 Task: Add an event with the title Third Lunch with Mentor, date '2024/05/15', time 8:00 AM to 10:00 AMand add a description: The training workshop will be facilitated by experienced negotiation experts who will provide guidance, insights, and practical tips throughout the session. Participants will have ample opportunities to ask questions, share experiences, and receive personalized feedback on their negotiation skills., put the event into Red category, logged in from the account softage.3@softage.netand send the event invitation to softage.6@softage.net and softage.7@softage.net. Set a reminder for the event 1 hour before
Action: Mouse moved to (93, 95)
Screenshot: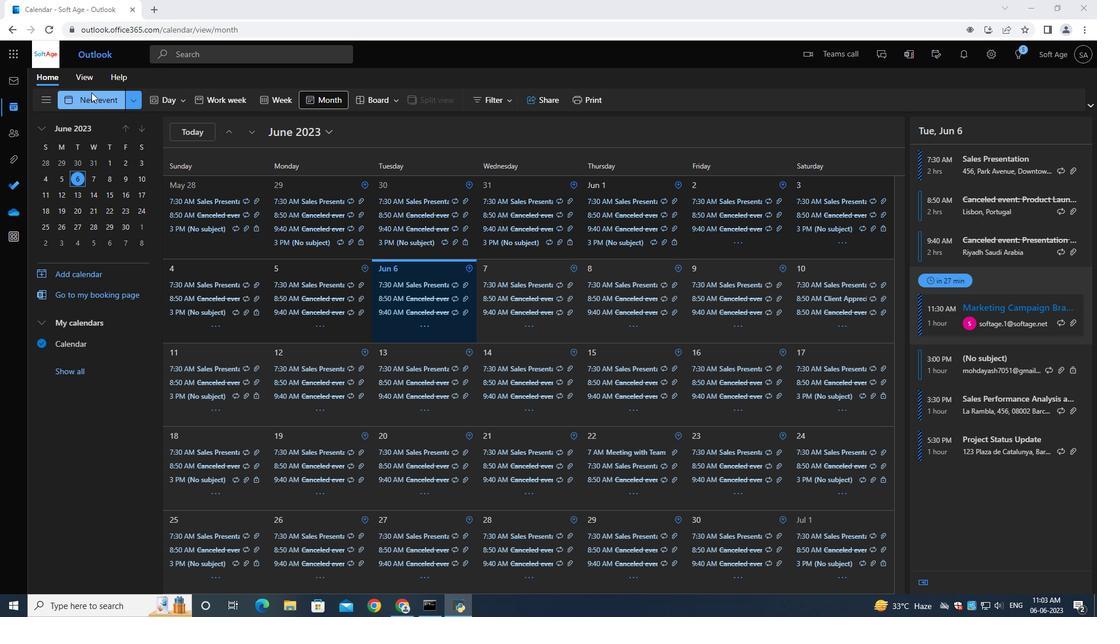 
Action: Mouse pressed left at (93, 95)
Screenshot: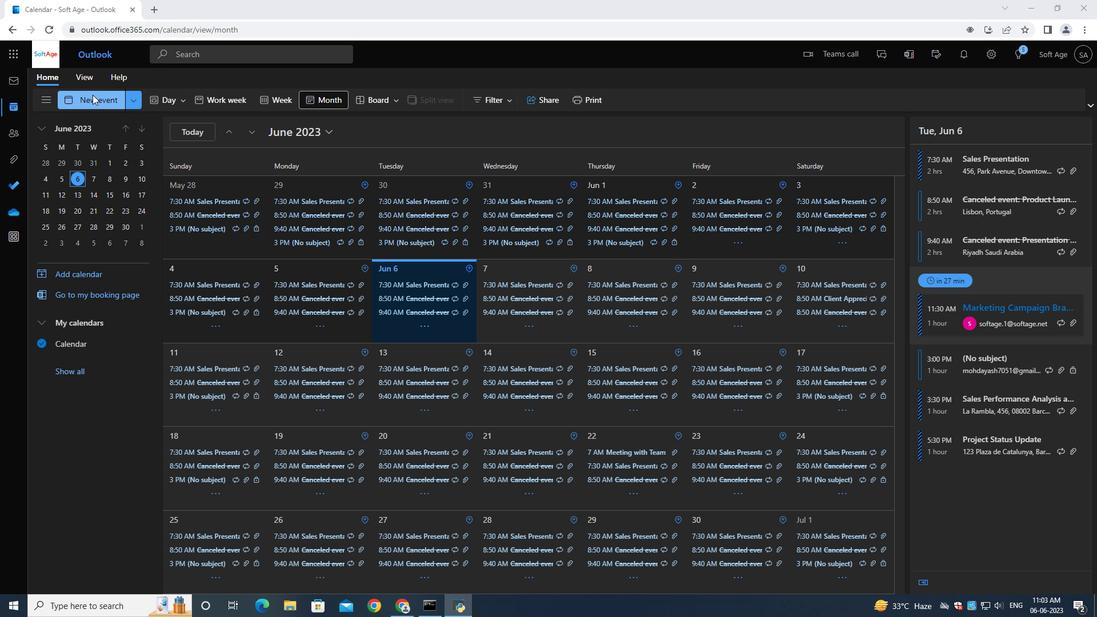 
Action: Mouse moved to (331, 169)
Screenshot: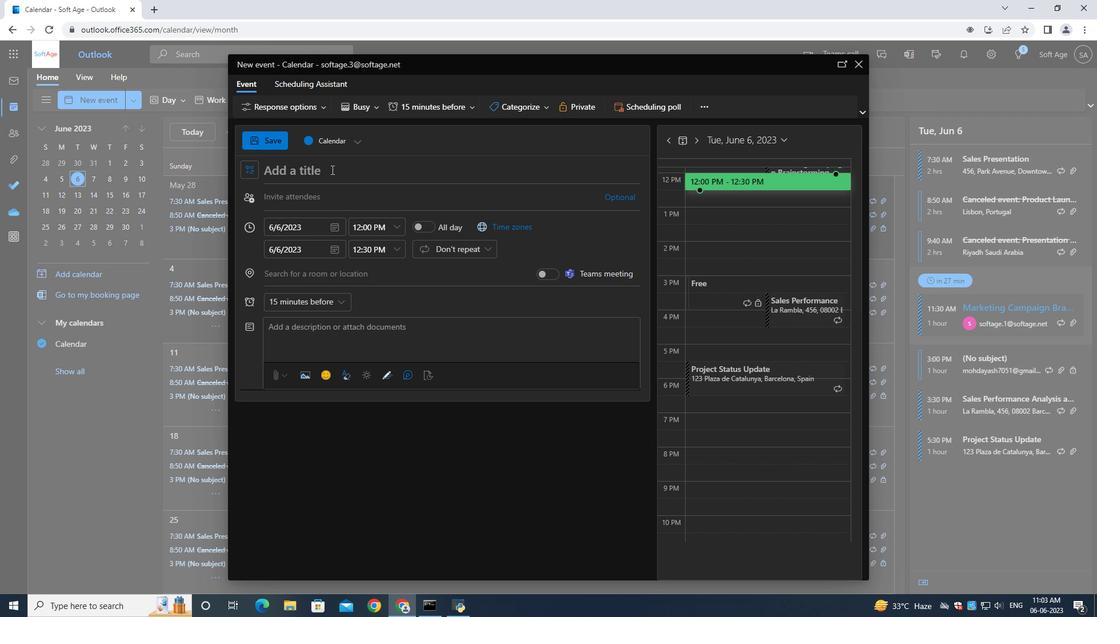 
Action: Key pressed <Key.shift><Key.shift><Key.shift><Key.shift><Key.shift><Key.shift><Key.shift>Third<Key.space><Key.shift><Key.shift><Key.shift><Key.shift><Key.shift><Key.shift><Key.shift><Key.shift><Key.shift><Key.shift><Key.shift><Key.shift><Key.shift><Key.shift><Key.shift><Key.shift><Key.shift><Key.shift><Key.shift>Lunch<Key.space><Key.shift><Key.shift><Key.shift><Key.shift><Key.shift><Key.shift><Key.shift><Key.shift><Key.shift><Key.shift><Key.shift><Key.shift><Key.shift><Key.shift><Key.shift><Key.shift><Key.shift><Key.shift><Key.shift><Key.shift><Key.shift>with<Key.space><Key.shift>Mentor<Key.space>
Screenshot: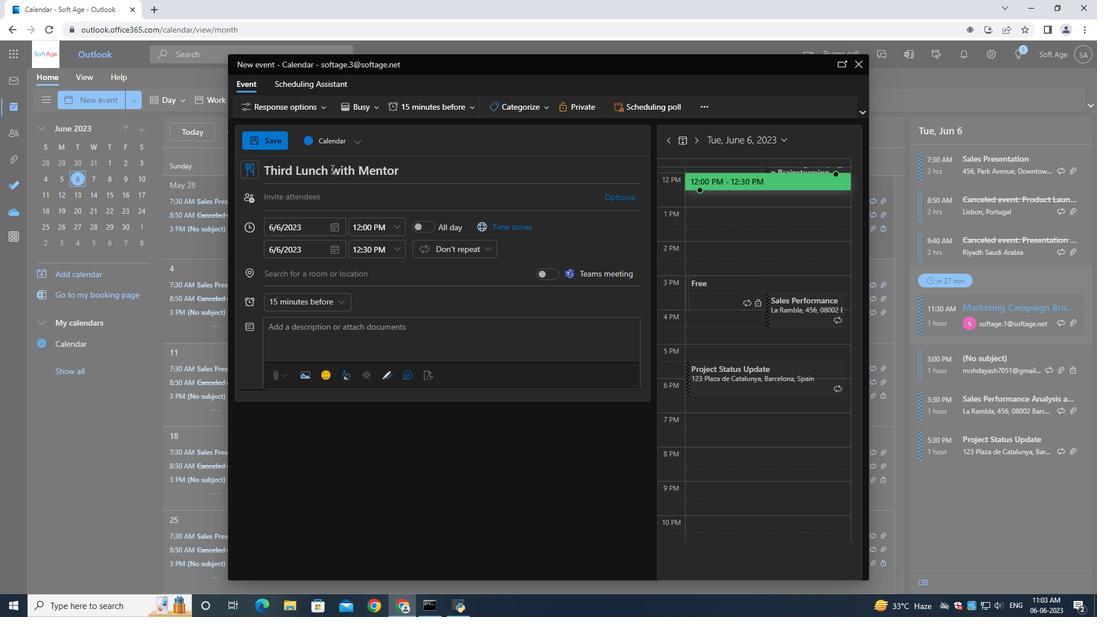 
Action: Mouse moved to (339, 228)
Screenshot: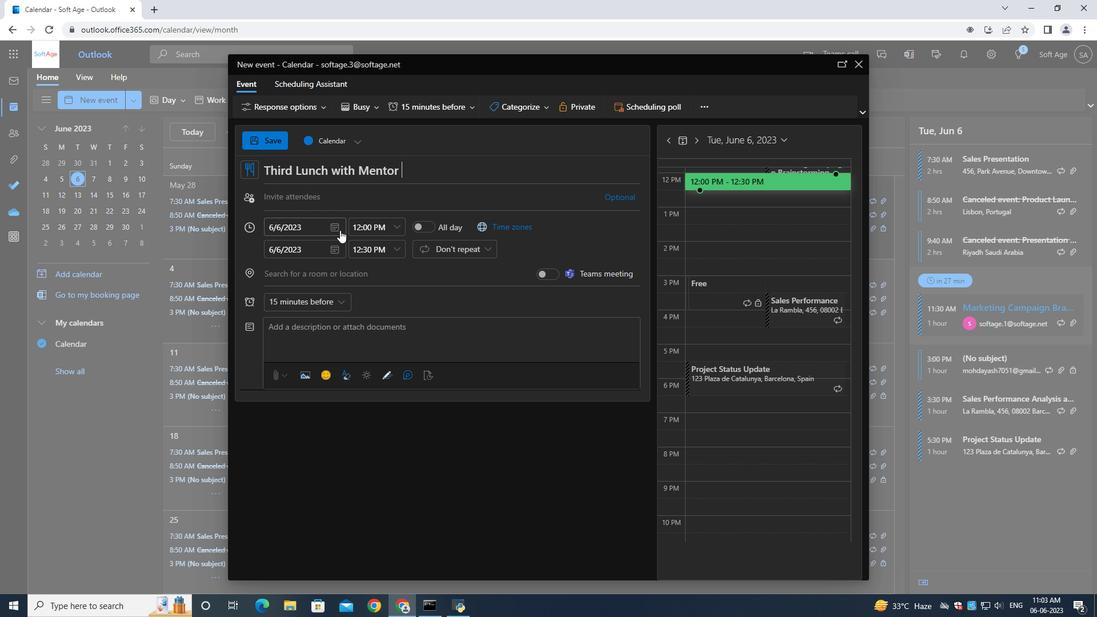 
Action: Mouse pressed left at (339, 228)
Screenshot: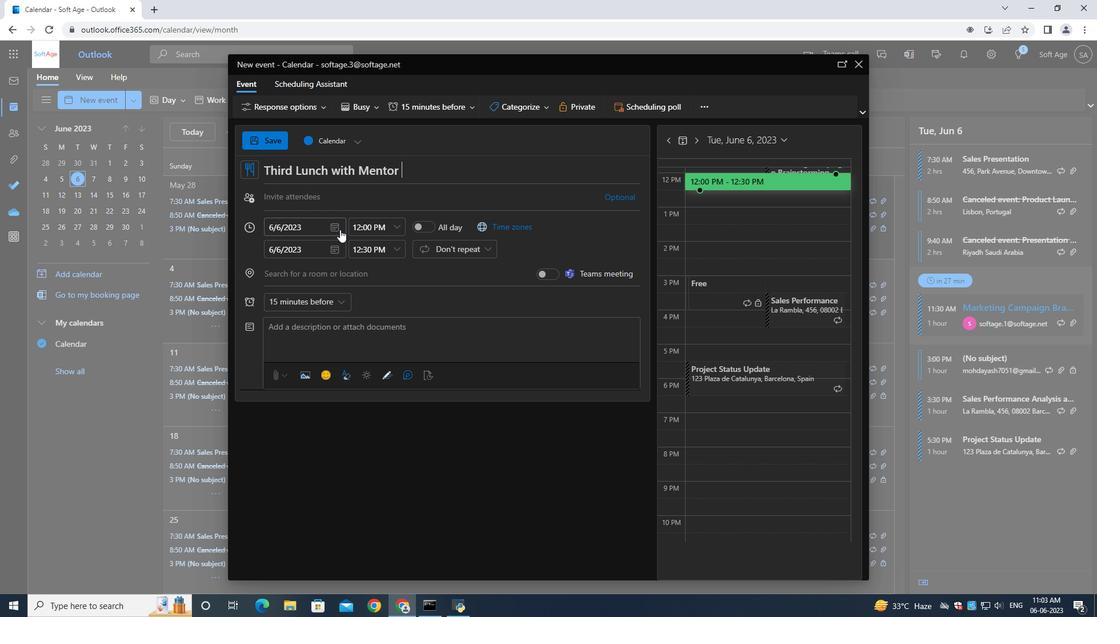 
Action: Mouse moved to (378, 250)
Screenshot: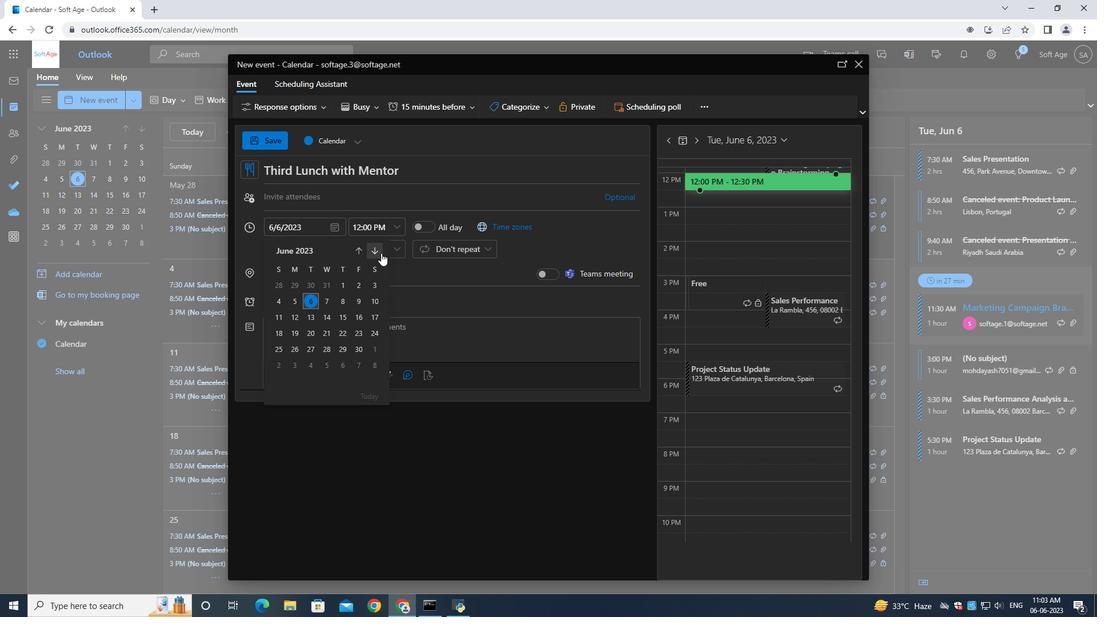 
Action: Mouse pressed left at (378, 250)
Screenshot: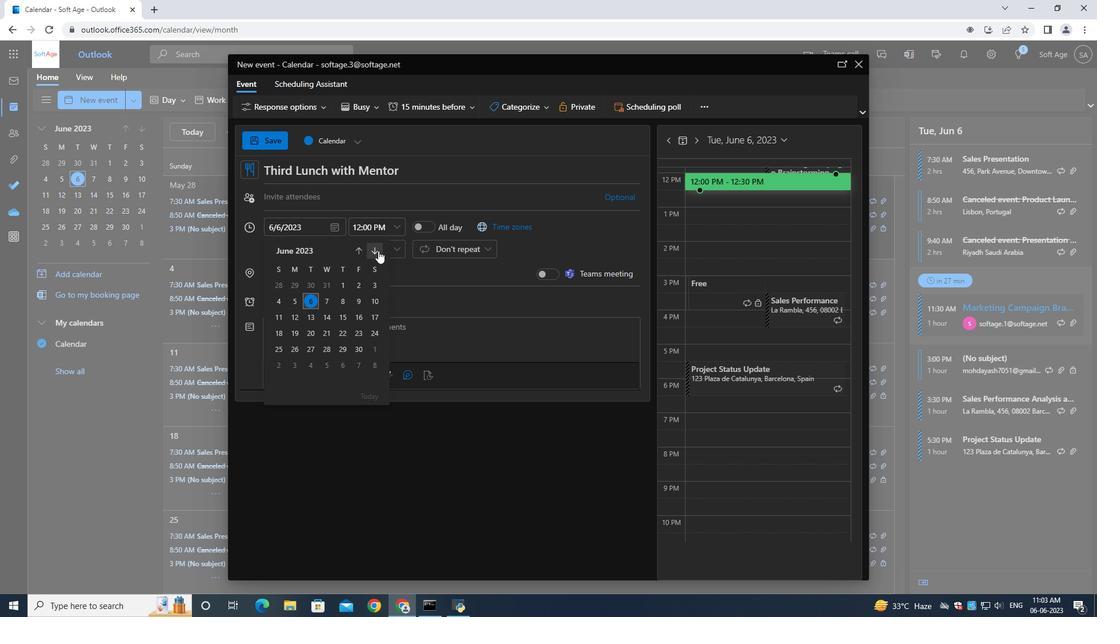 
Action: Mouse pressed left at (378, 250)
Screenshot: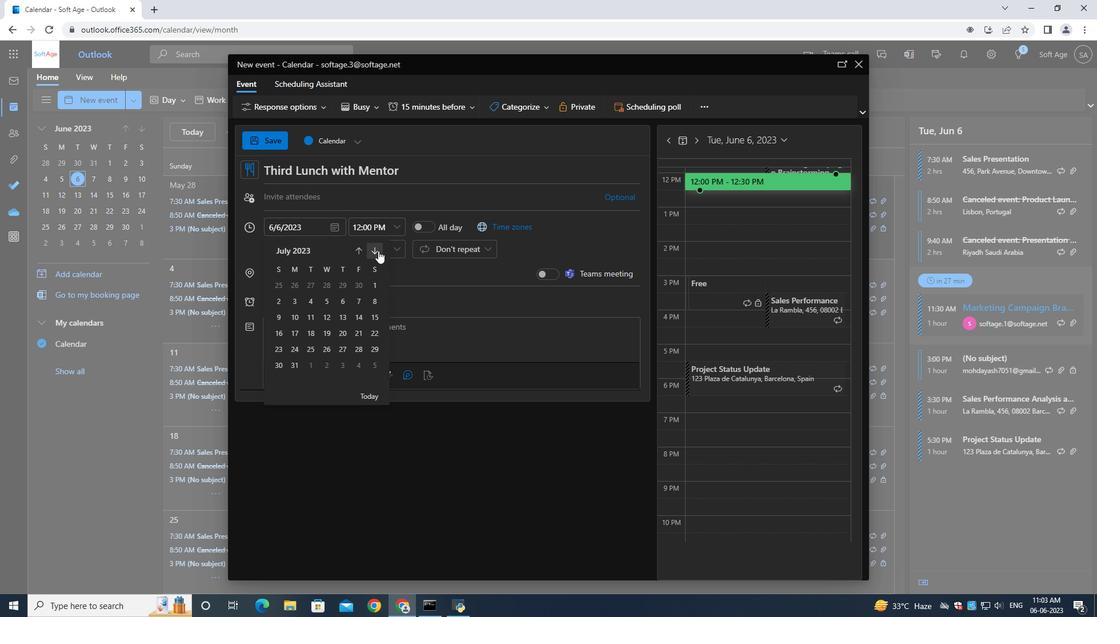 
Action: Mouse pressed left at (378, 250)
Screenshot: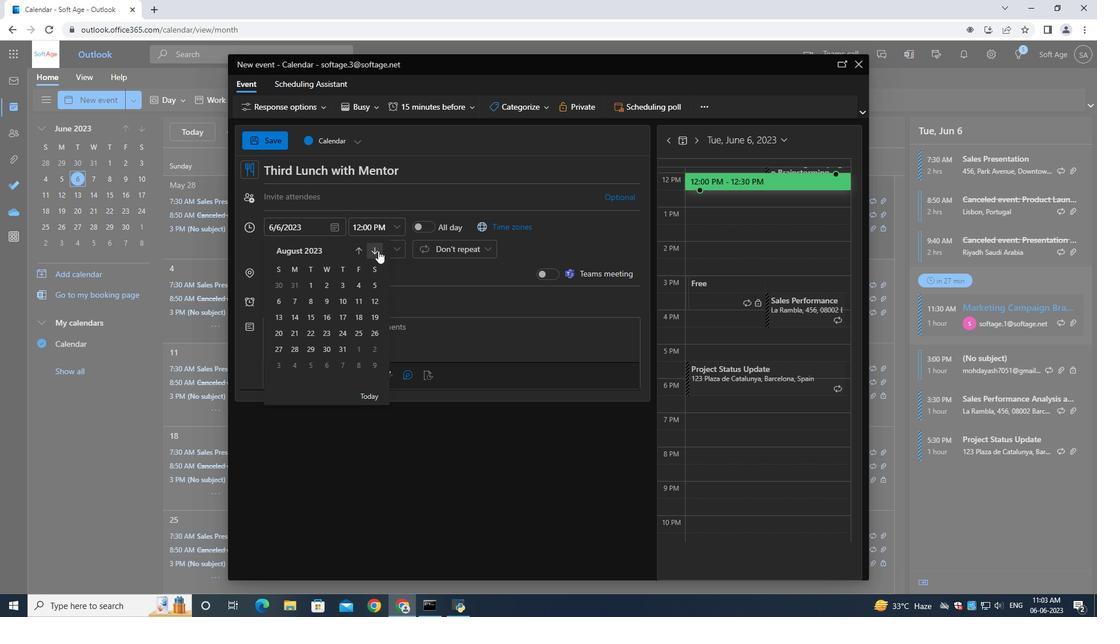 
Action: Mouse pressed left at (378, 250)
Screenshot: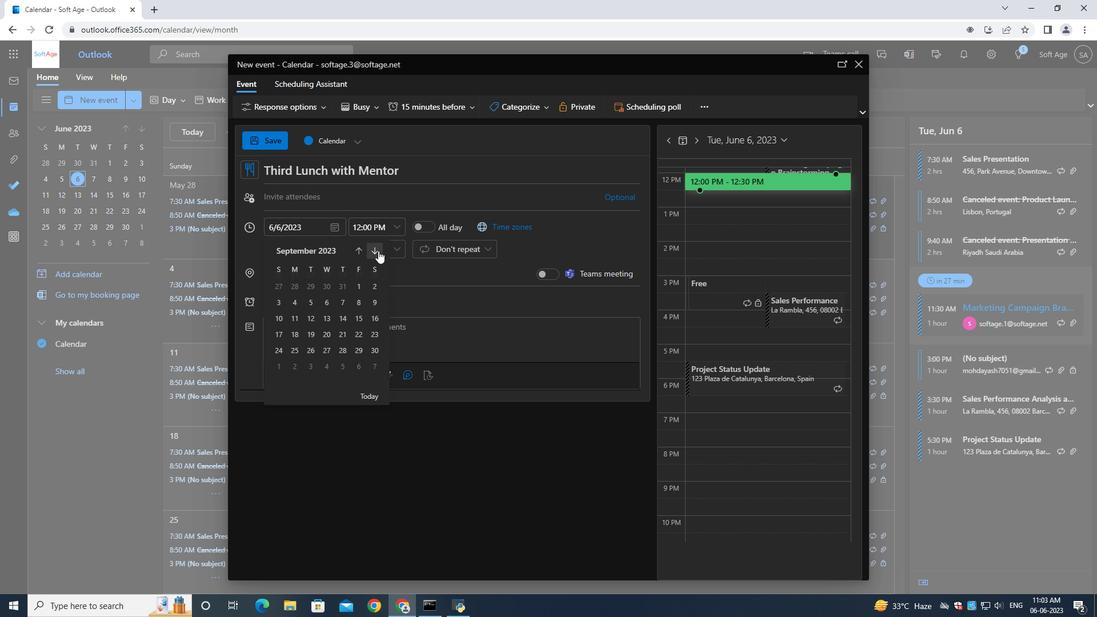 
Action: Mouse pressed left at (378, 250)
Screenshot: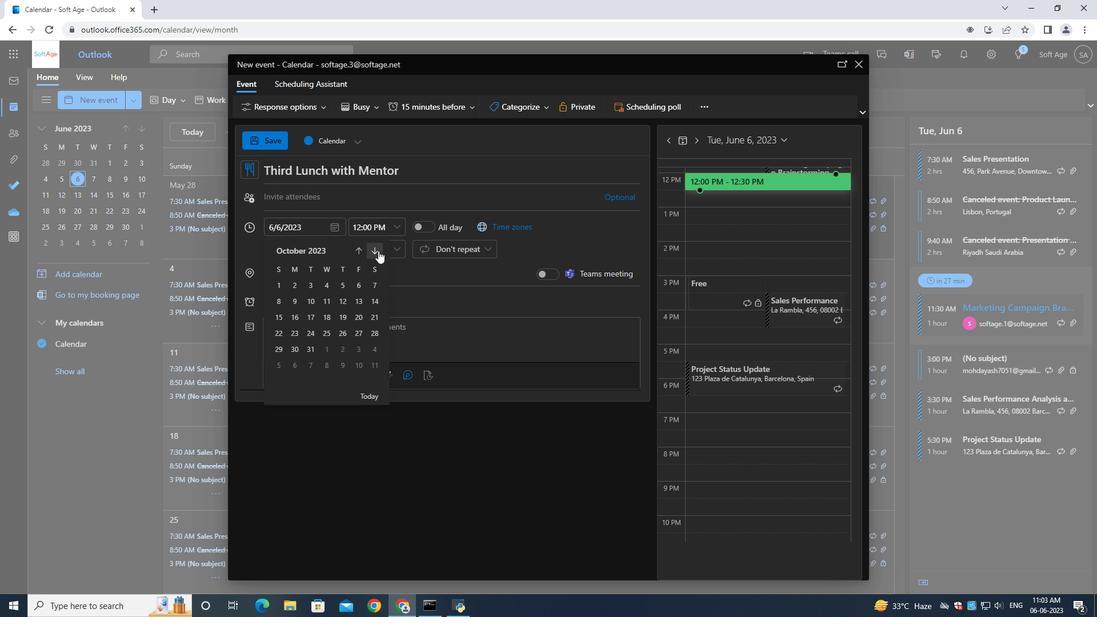 
Action: Mouse pressed left at (378, 250)
Screenshot: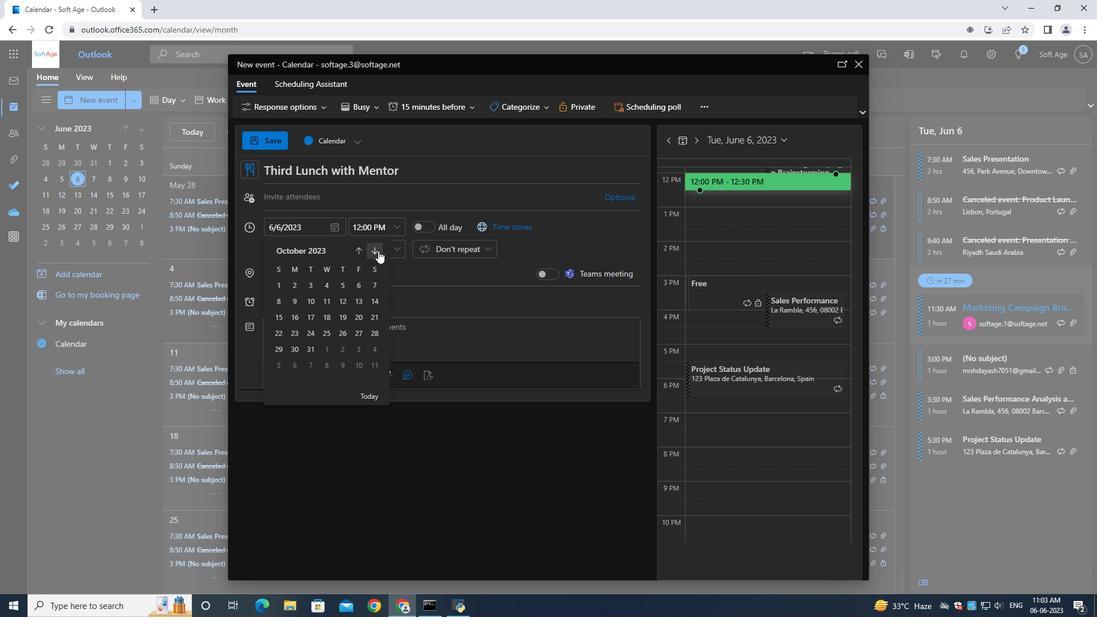 
Action: Mouse pressed left at (378, 250)
Screenshot: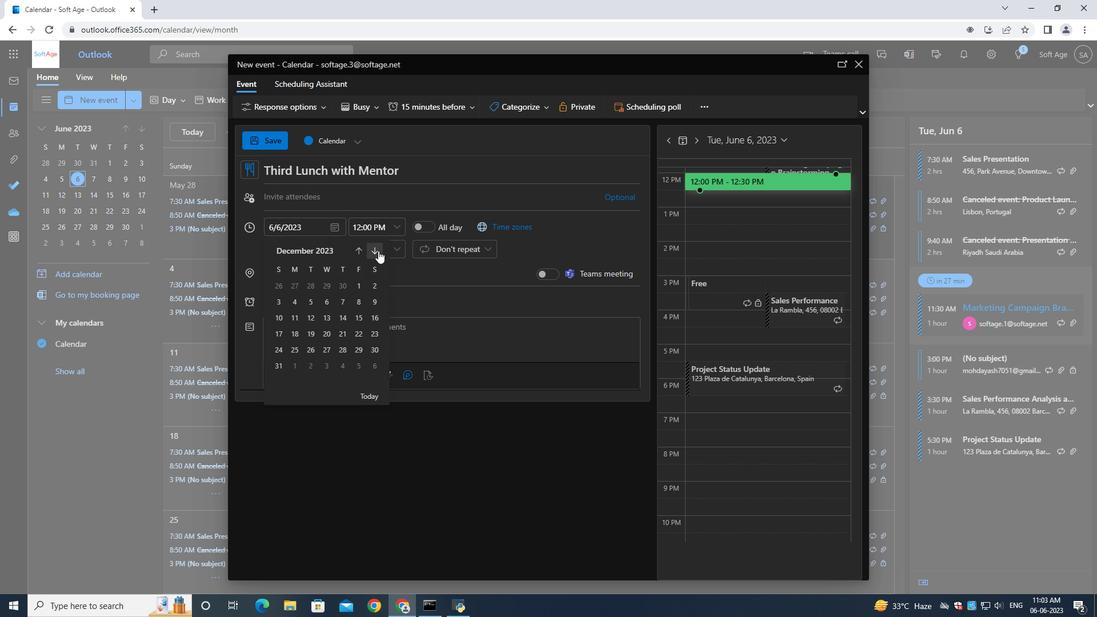 
Action: Mouse moved to (378, 250)
Screenshot: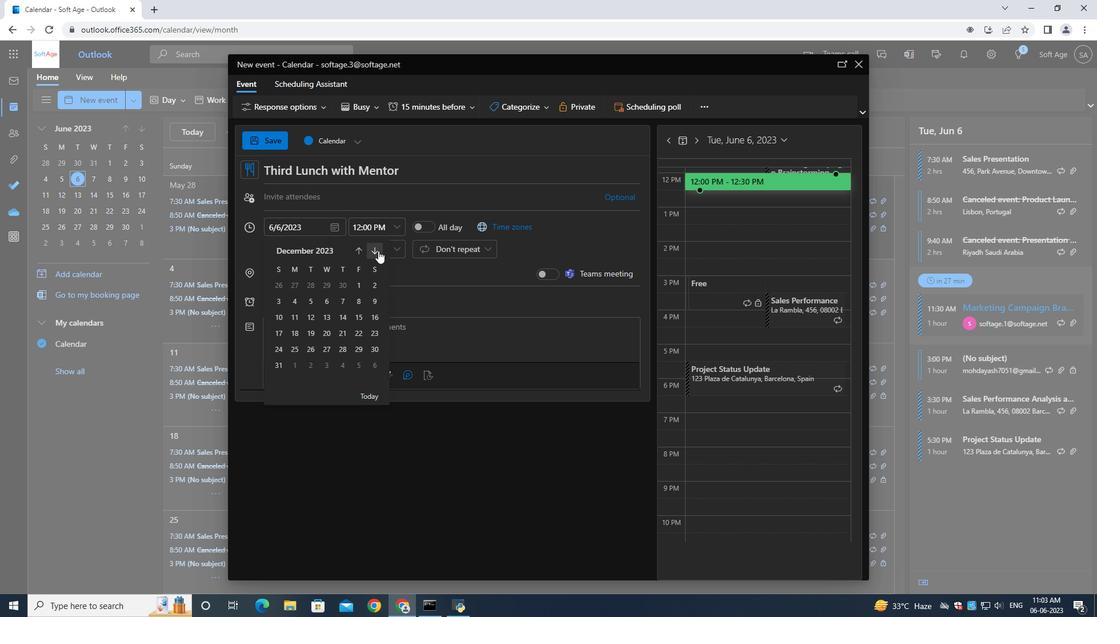 
Action: Mouse pressed left at (378, 250)
Screenshot: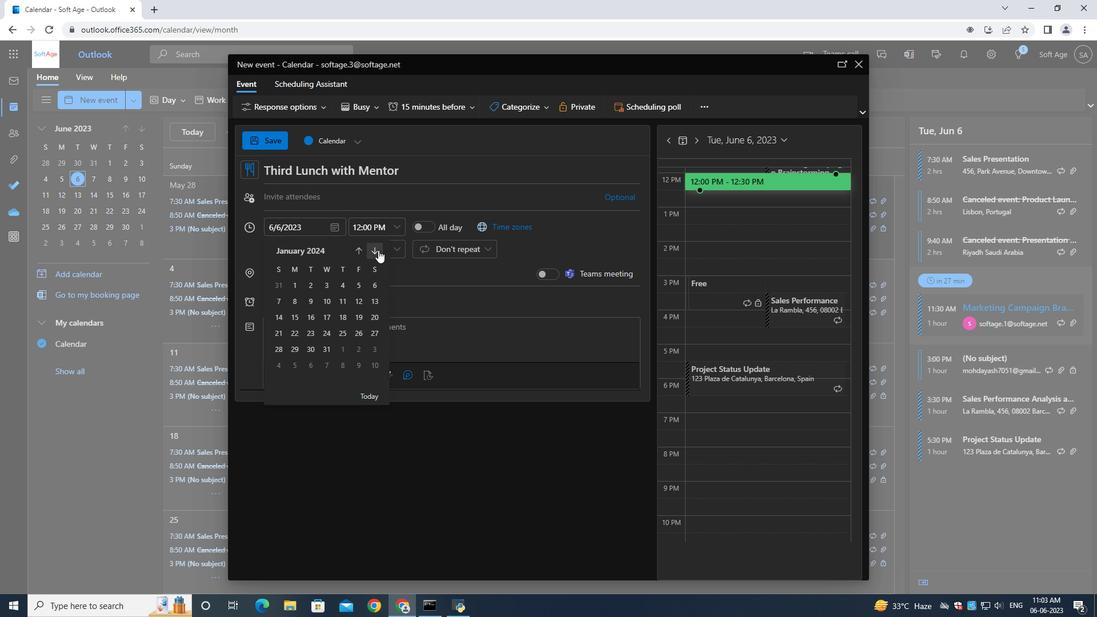 
Action: Mouse pressed left at (378, 250)
Screenshot: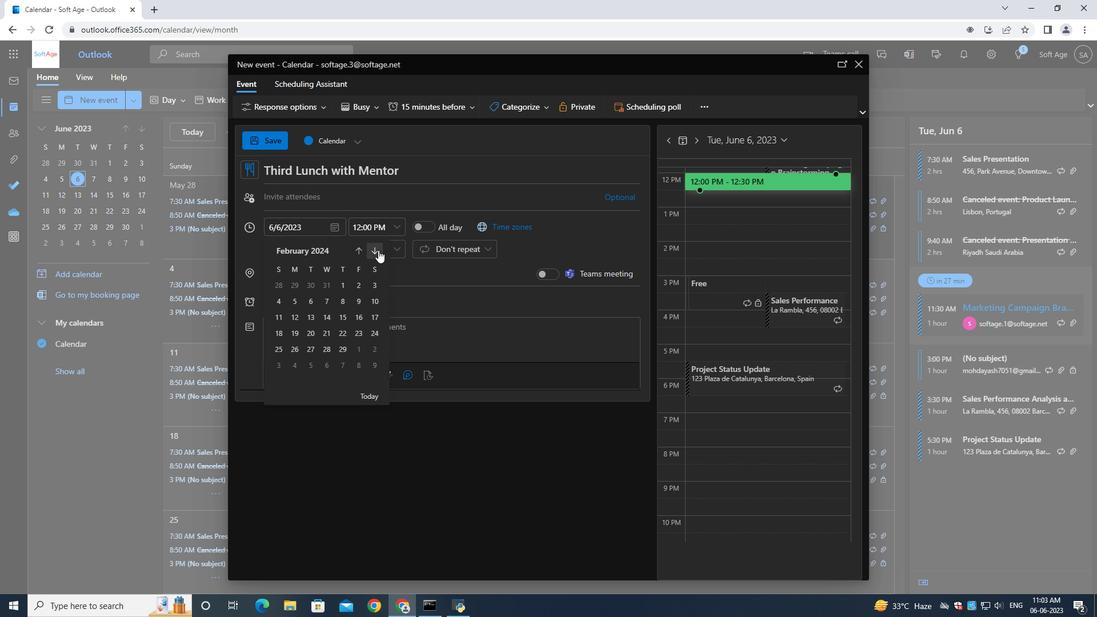 
Action: Mouse pressed left at (378, 250)
Screenshot: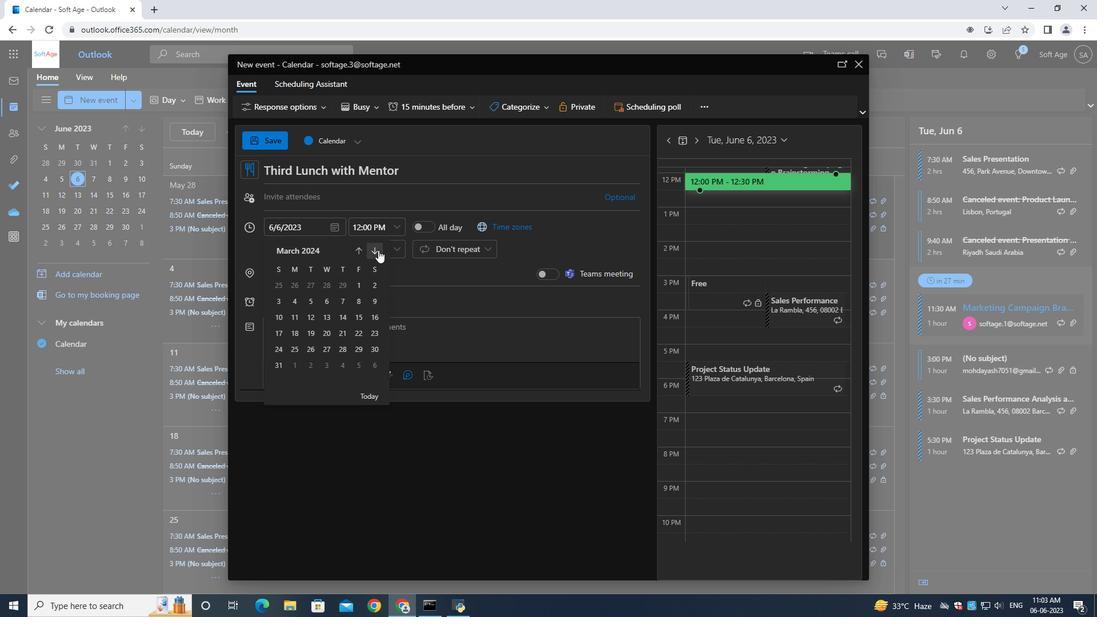 
Action: Mouse pressed left at (378, 250)
Screenshot: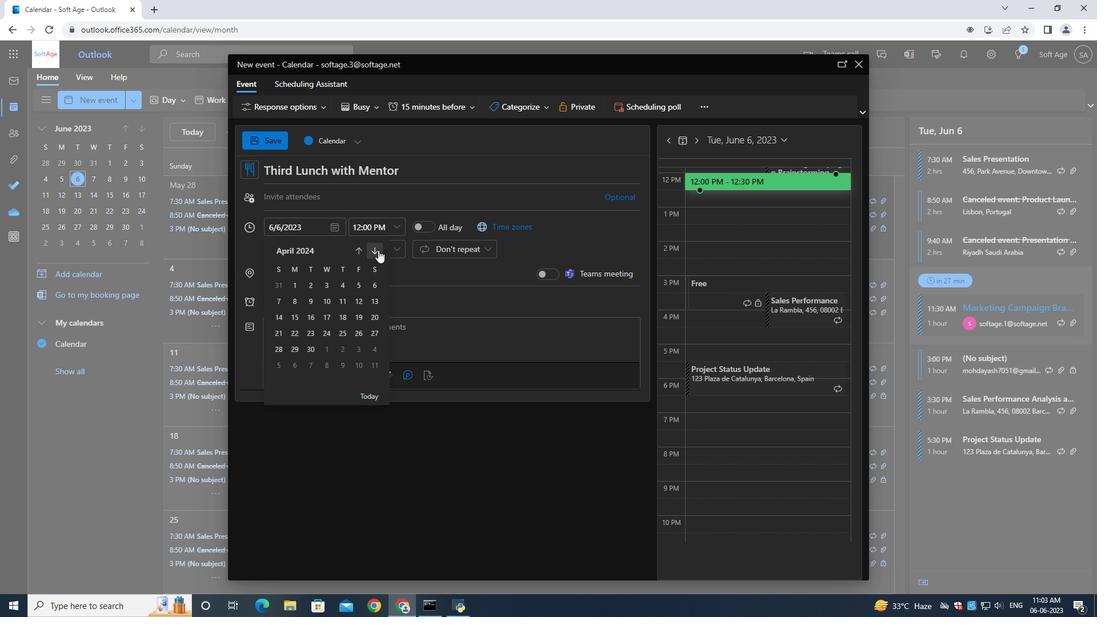 
Action: Mouse moved to (327, 318)
Screenshot: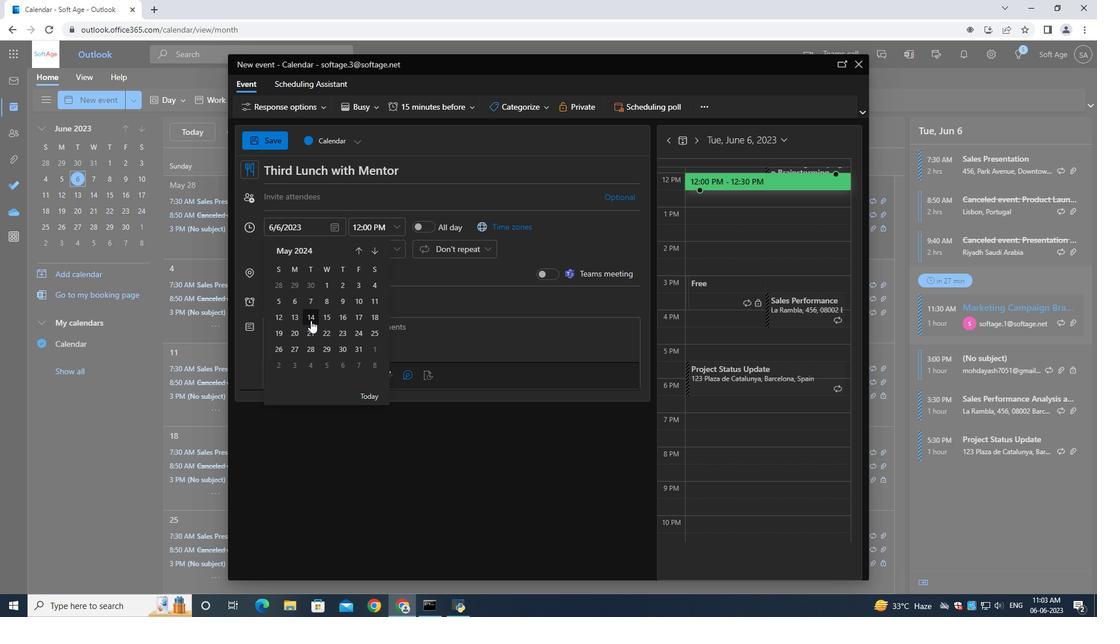 
Action: Mouse pressed left at (327, 318)
Screenshot: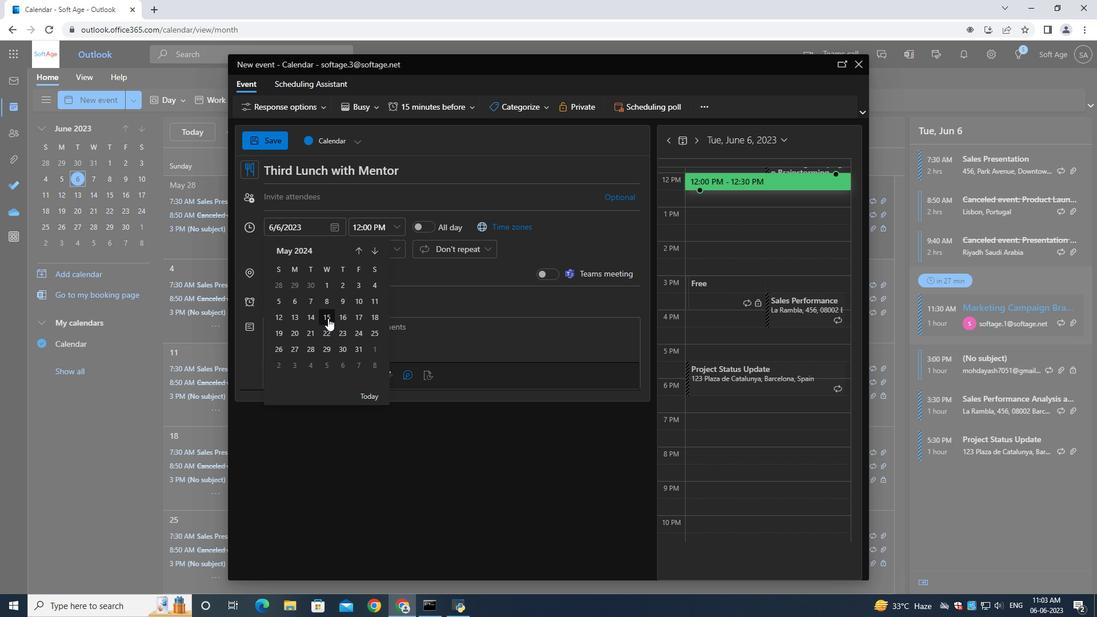 
Action: Mouse moved to (374, 233)
Screenshot: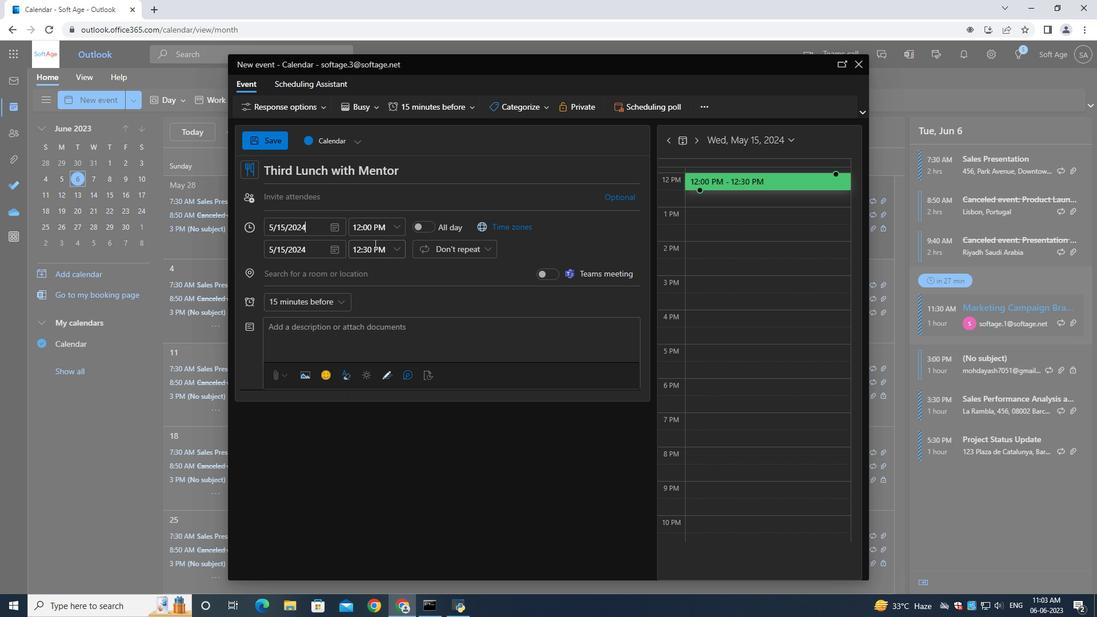 
Action: Mouse pressed left at (374, 233)
Screenshot: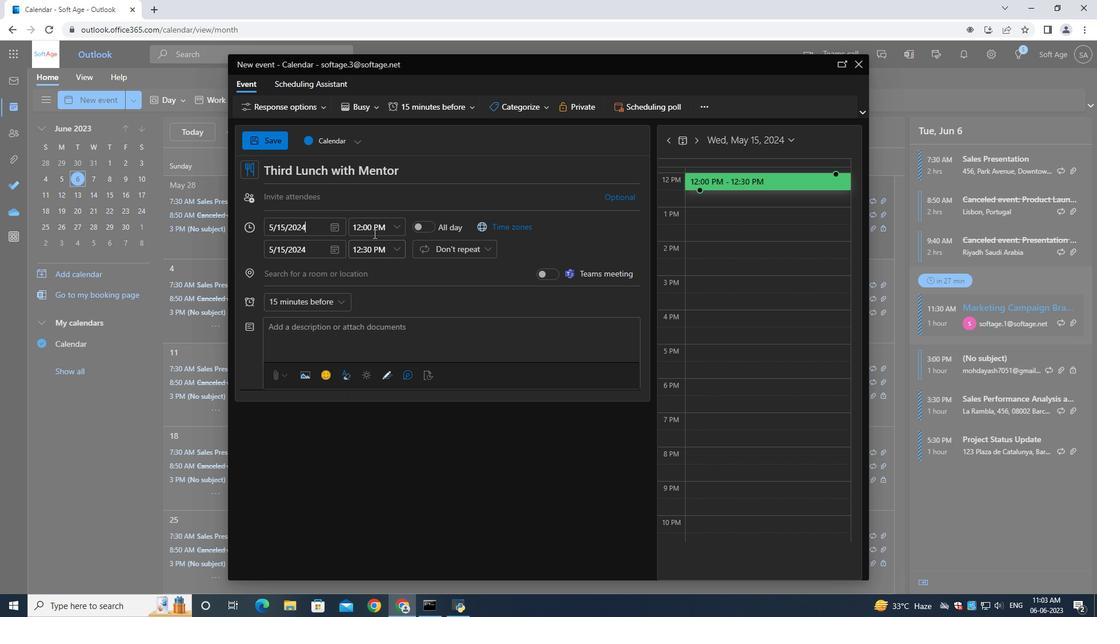 
Action: Mouse moved to (382, 233)
Screenshot: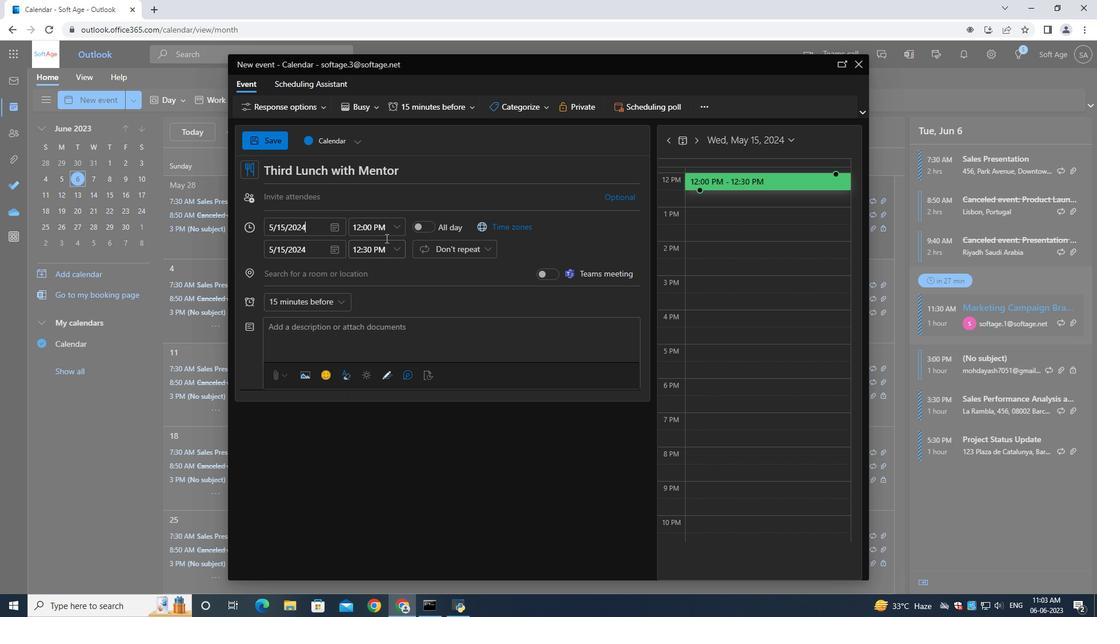 
Action: Mouse pressed left at (382, 233)
Screenshot: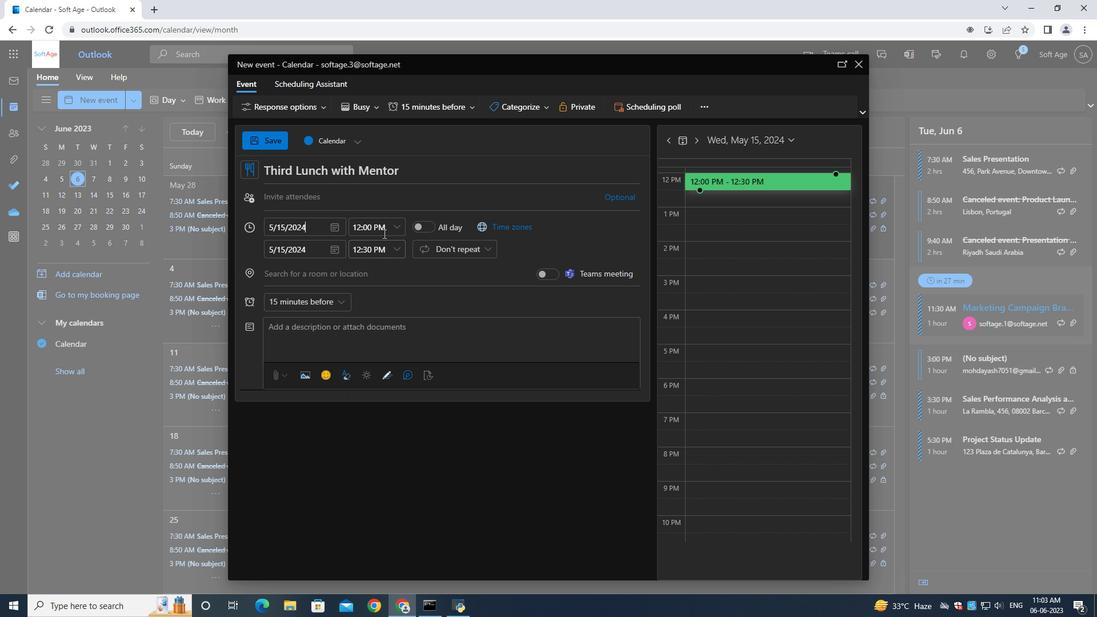 
Action: Mouse moved to (384, 233)
Screenshot: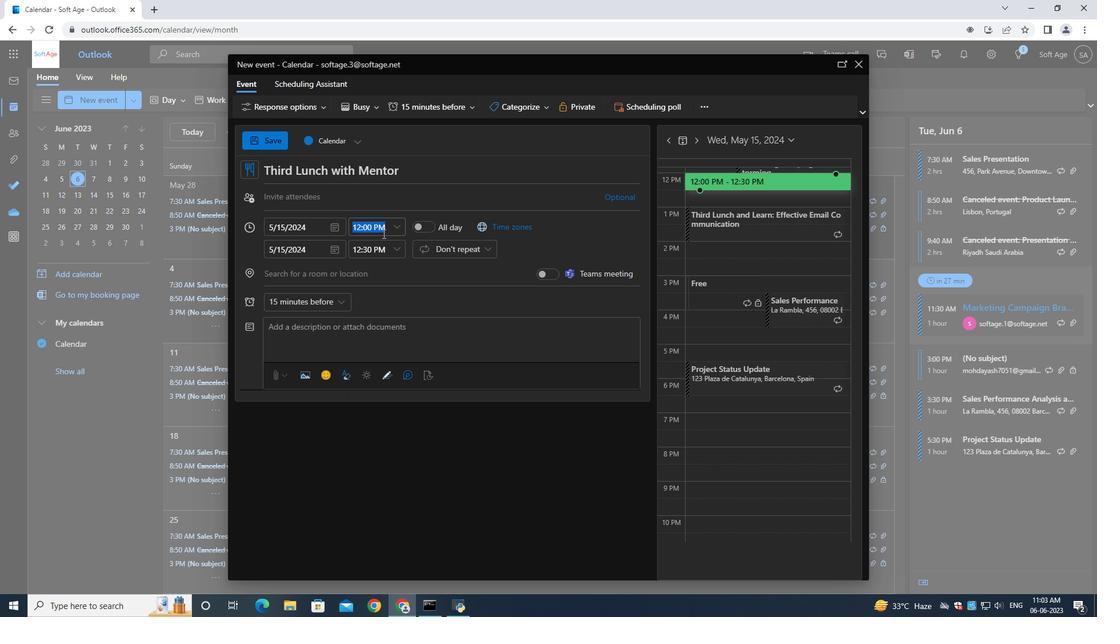 
Action: Mouse pressed left at (384, 233)
Screenshot: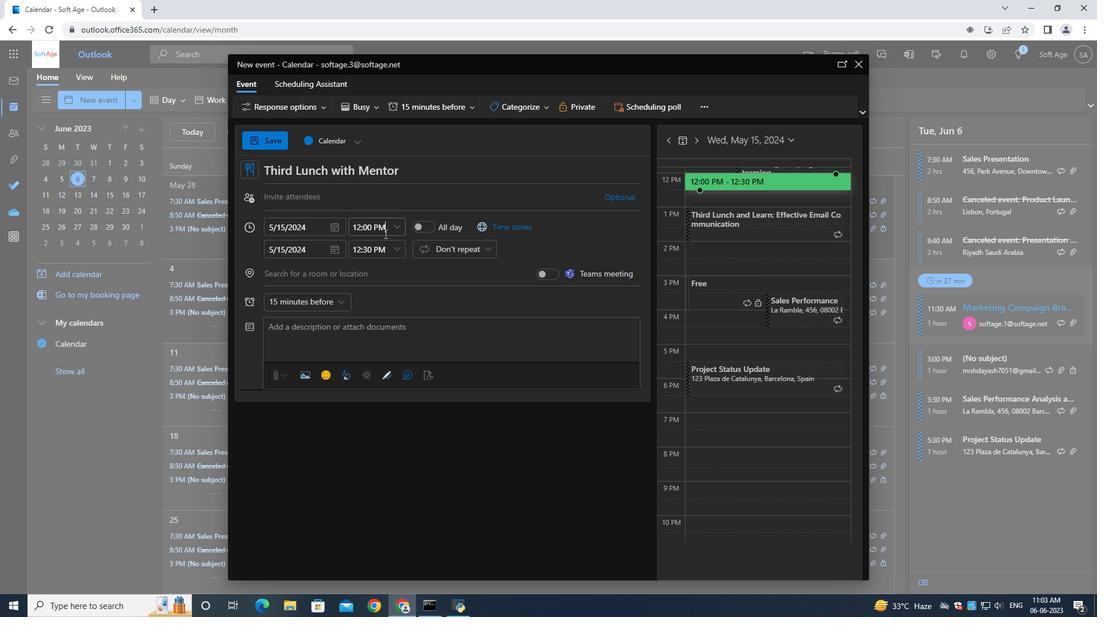 
Action: Mouse moved to (367, 230)
Screenshot: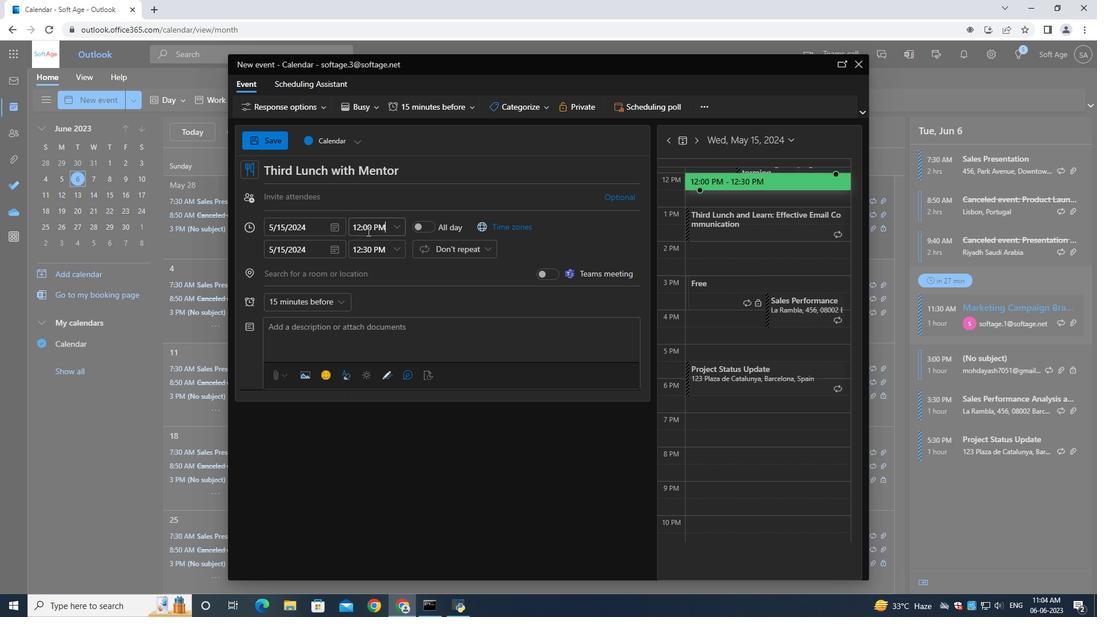 
Action: Mouse pressed left at (367, 230)
Screenshot: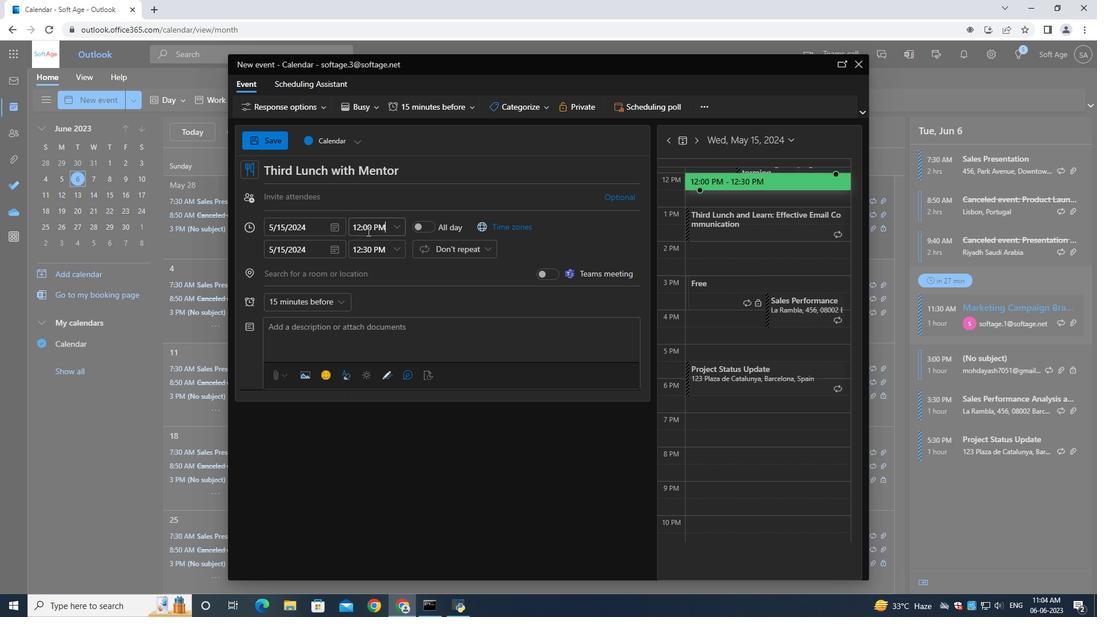 
Action: Mouse moved to (367, 230)
Screenshot: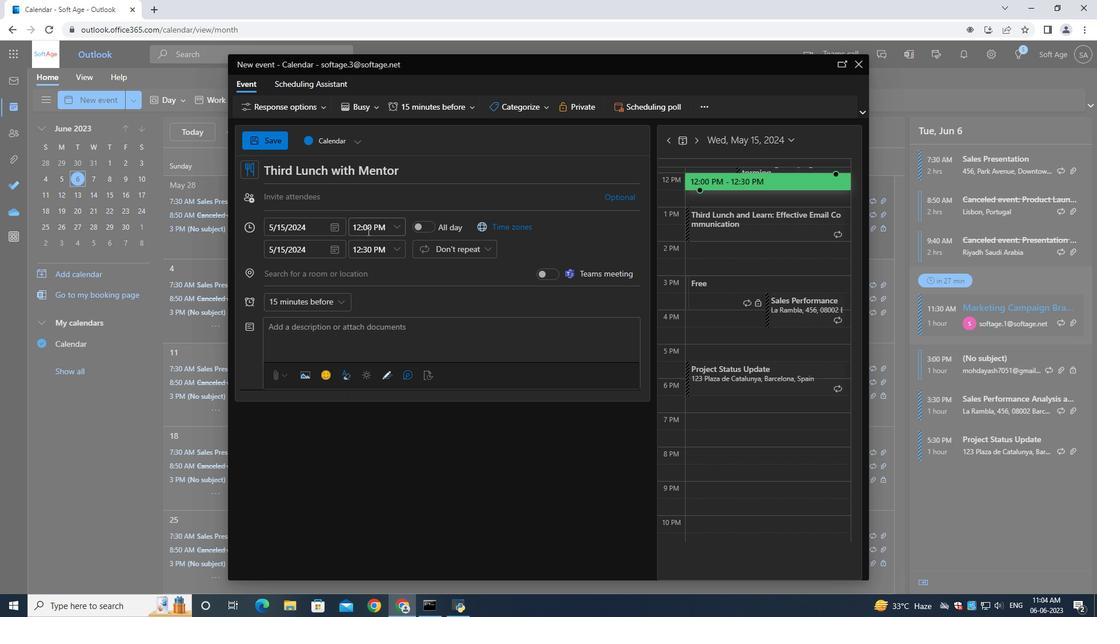 
Action: Mouse pressed left at (367, 230)
Screenshot: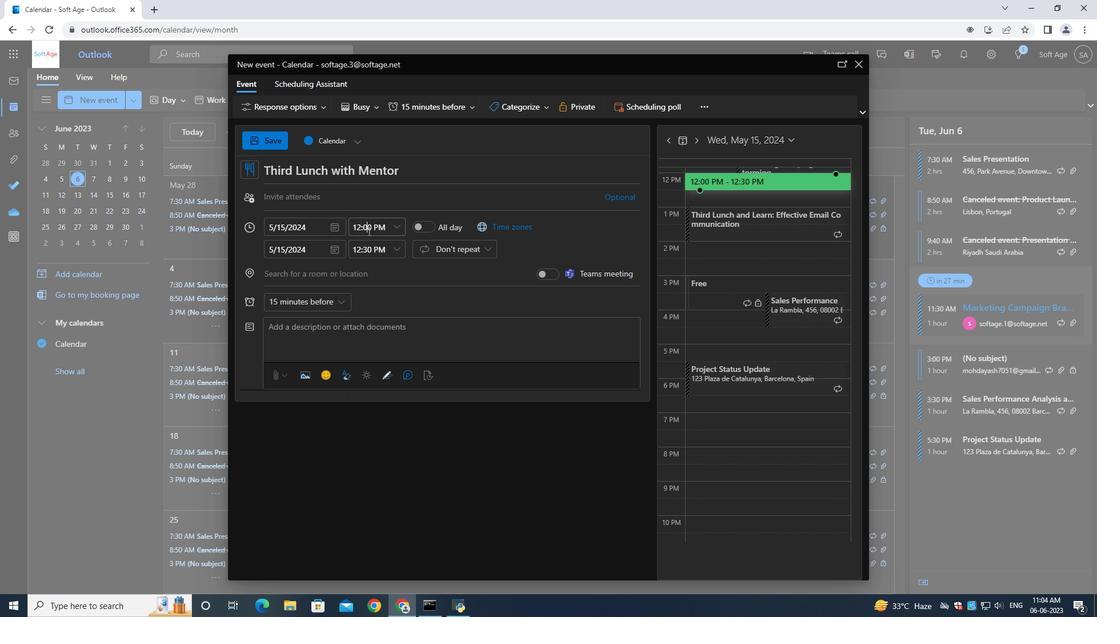 
Action: Mouse pressed left at (367, 230)
Screenshot: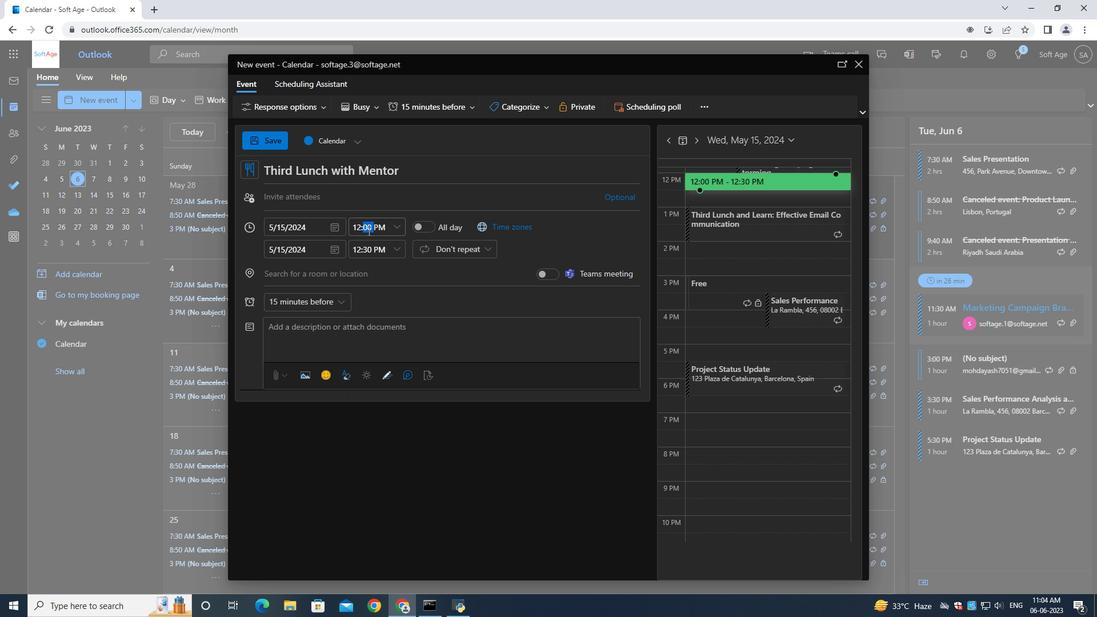 
Action: Mouse moved to (369, 230)
Screenshot: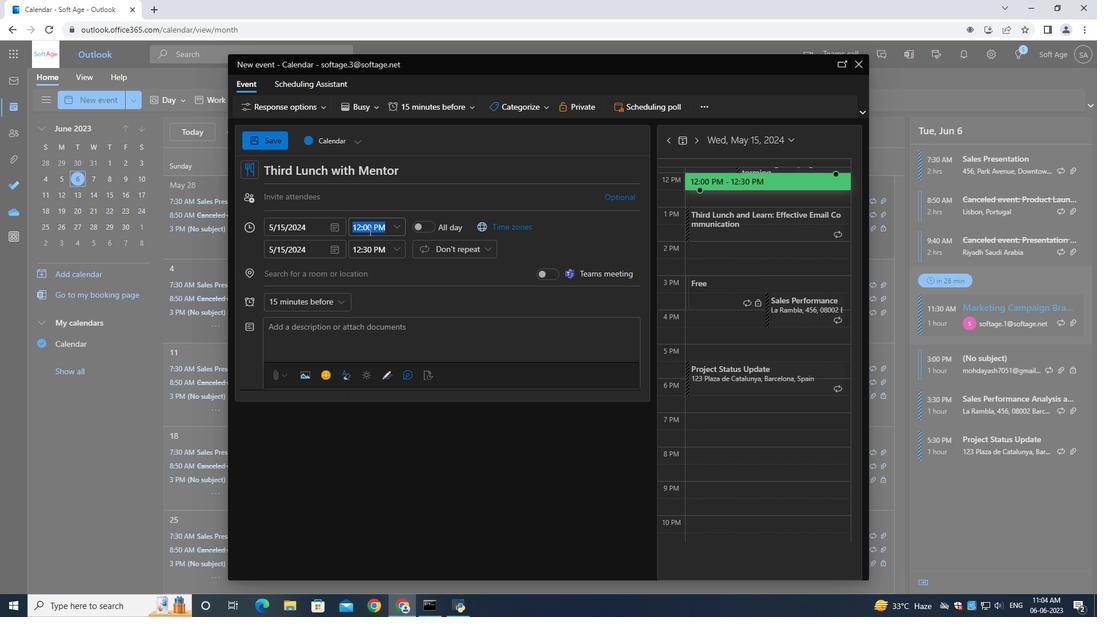 
Action: Key pressed 8<Key.shift_r>:00<Key.shift>AM
Screenshot: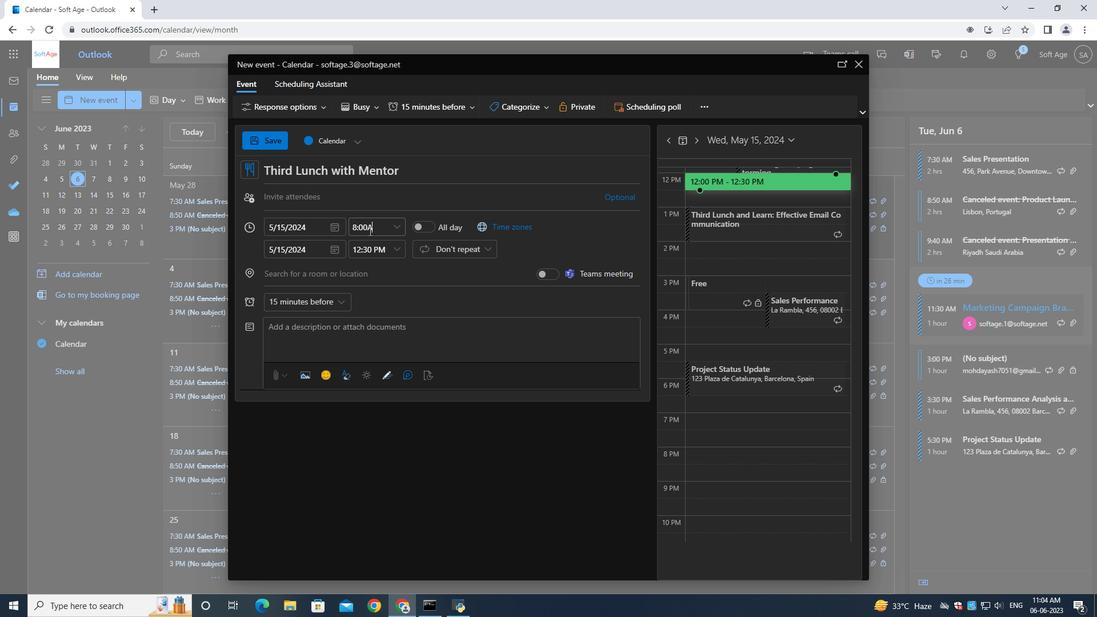 
Action: Mouse moved to (367, 246)
Screenshot: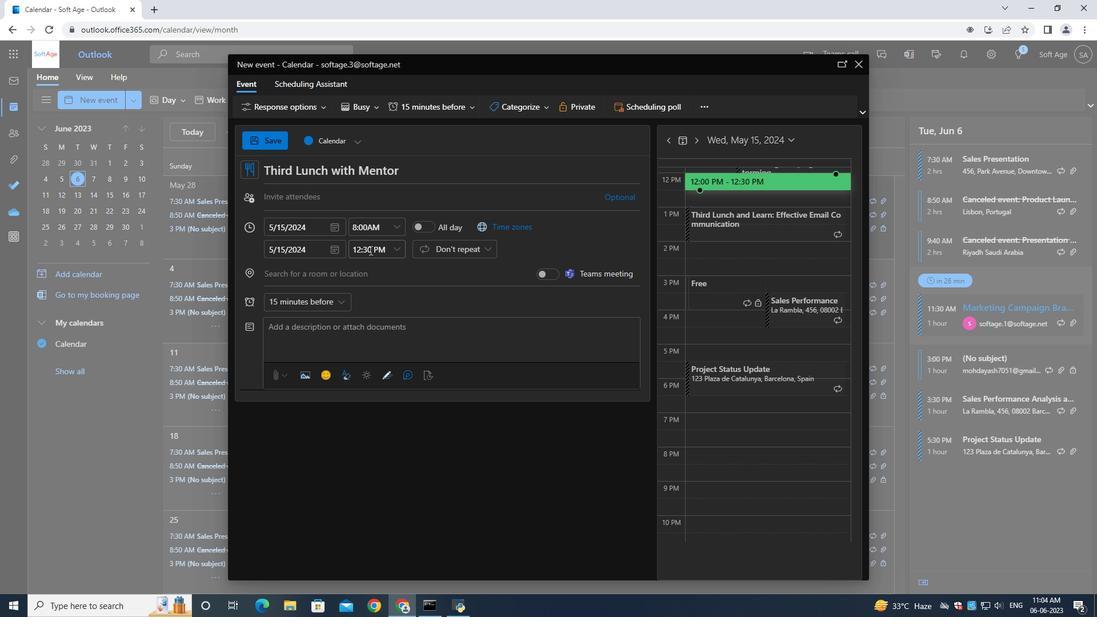 
Action: Mouse pressed left at (367, 246)
Screenshot: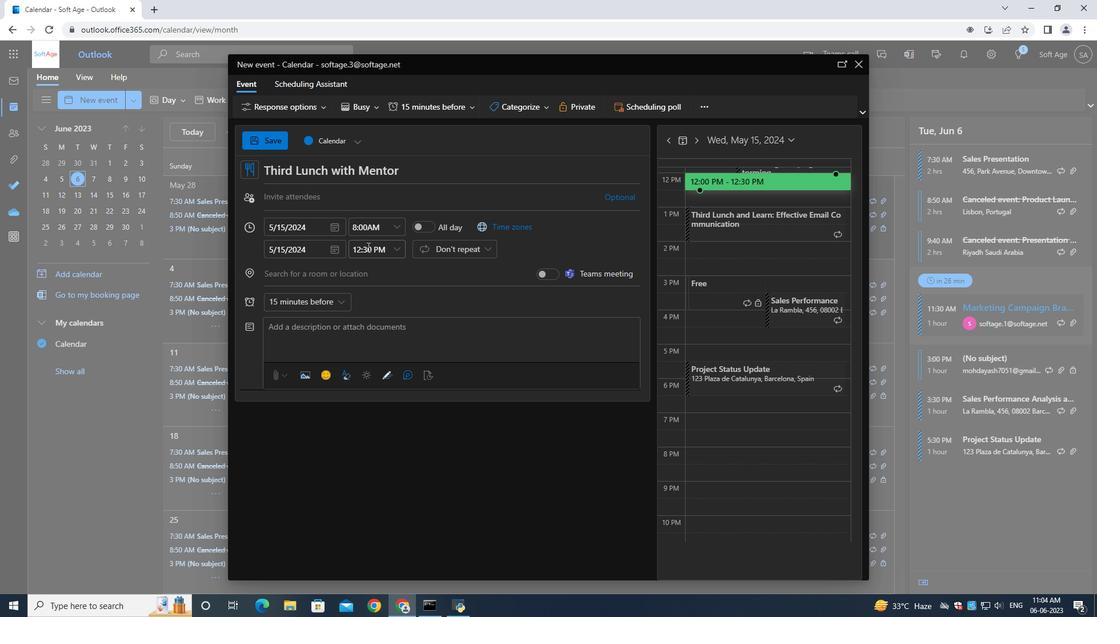 
Action: Mouse moved to (376, 246)
Screenshot: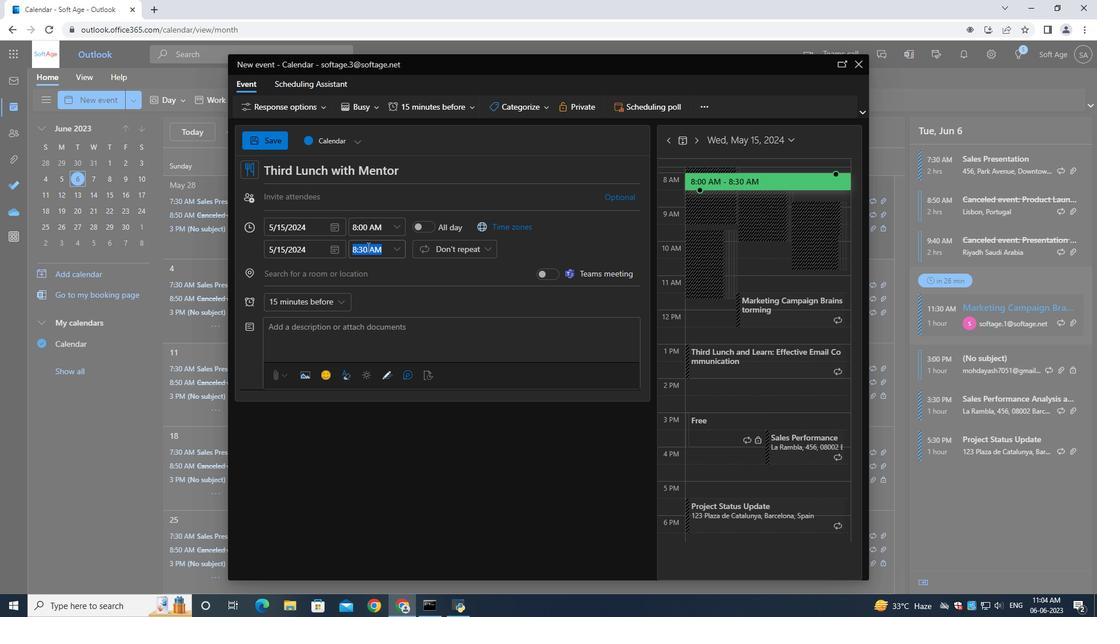 
Action: Key pressed 10<Key.shift_r>:00<Key.shift>AM
Screenshot: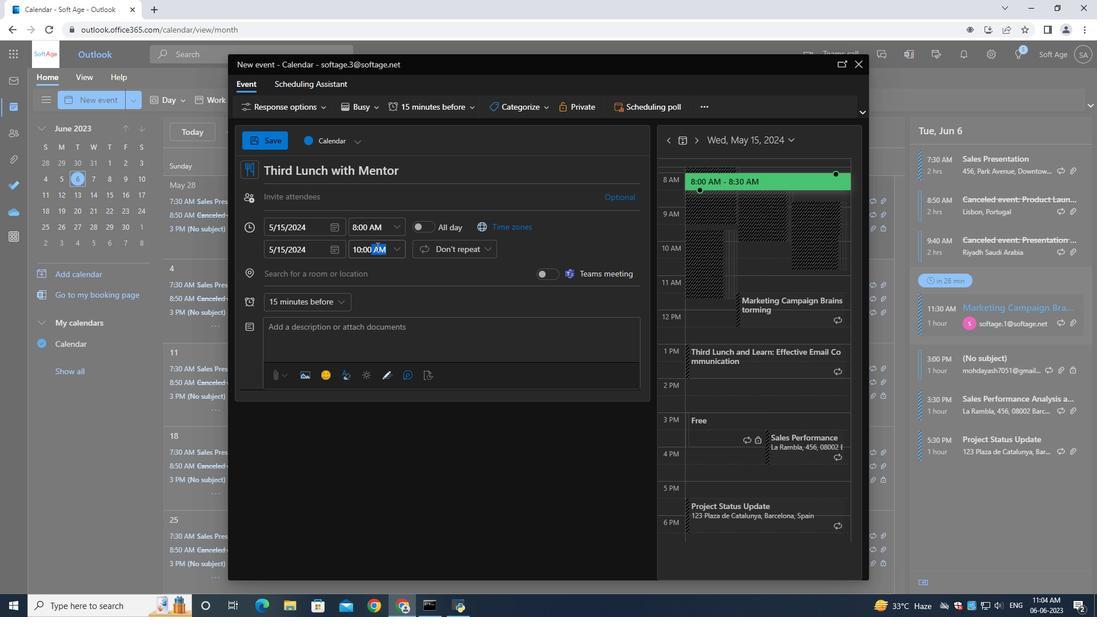 
Action: Mouse moved to (325, 328)
Screenshot: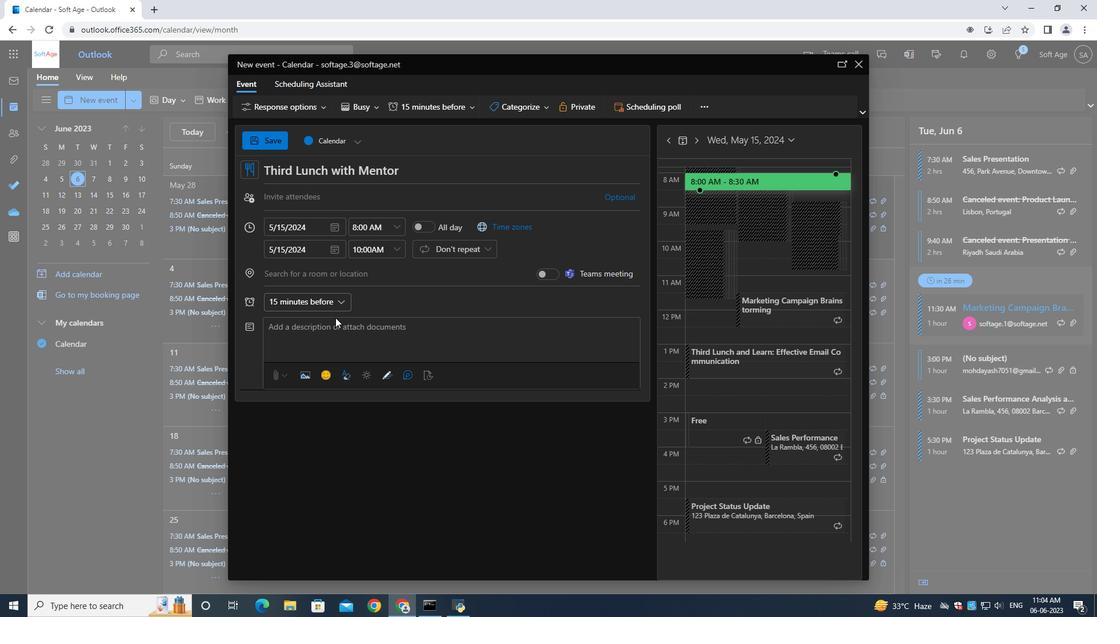 
Action: Mouse pressed left at (325, 328)
Screenshot: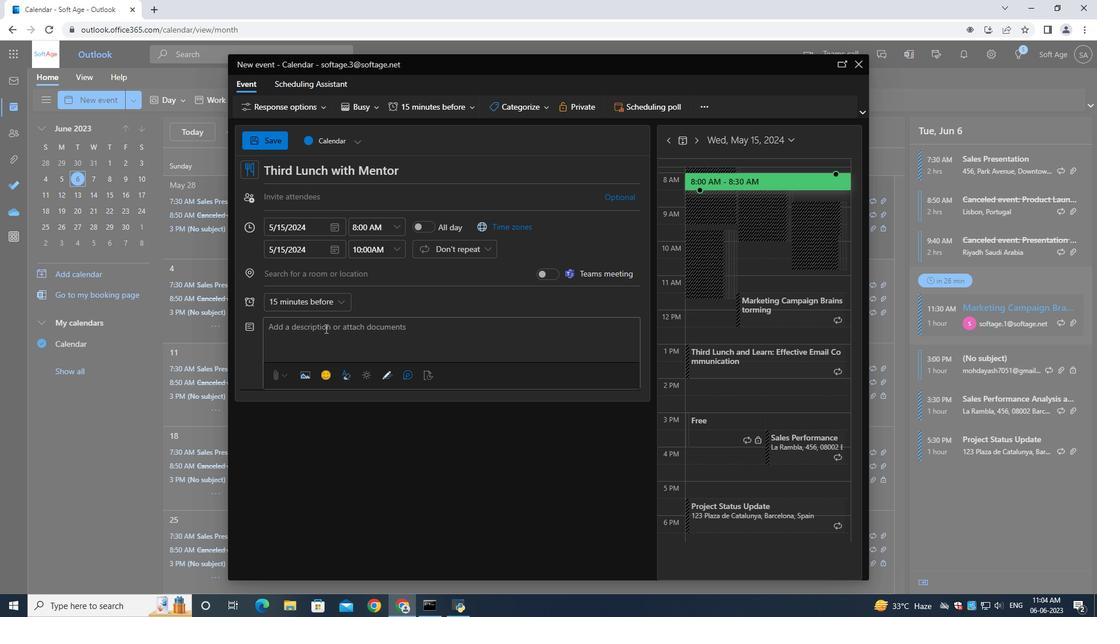 
Action: Mouse moved to (326, 329)
Screenshot: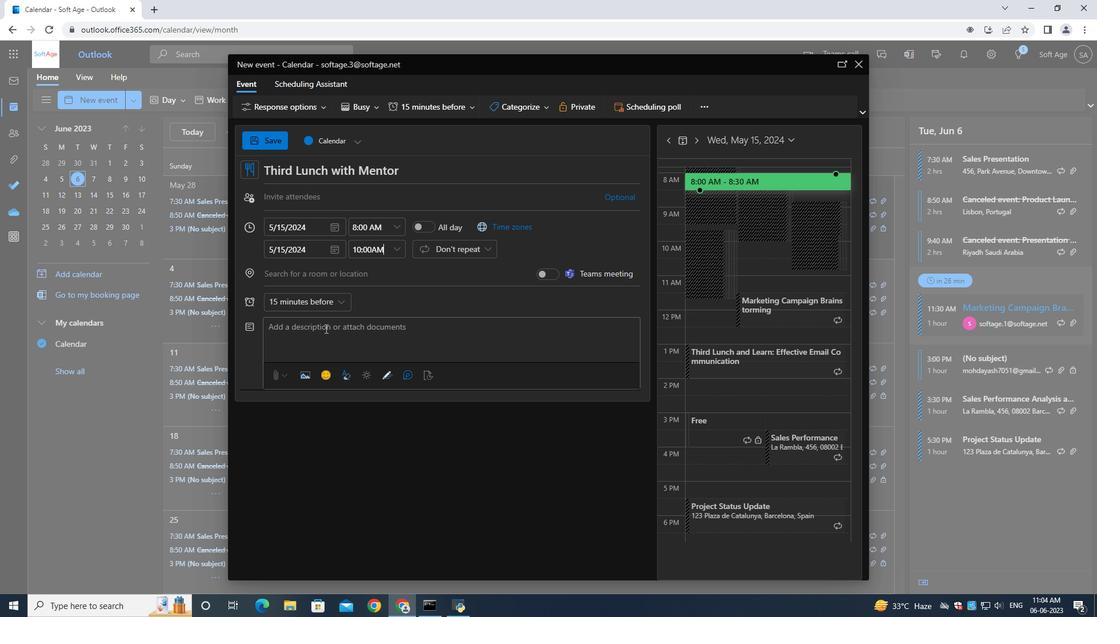 
Action: Key pressed <Key.shift><Key.shift><Key.shift><Key.shift>The<Key.space><Key.shift><Key.shift><Key.shift>training<Key.space><Key.shift><Key.shift><Key.shift><Key.shift><Key.shift><Key.shift><Key.shift><Key.shift><Key.shift><Key.shift><Key.shift><Key.shift><Key.shift><Key.shift>workshop<Key.space>will<Key.space>be<Key.space>facilitated<Key.space>by<Key.space>experienced<Key.space>negotiation<Key.space>experts<Key.space>who<Key.space>will<Key.space>provide<Key.space>guidance<Key.space><Key.backspace>,<Key.space>insights,<Key.space>and<Key.space>practical<Key.space>tips<Key.space>throughout<Key.space>the<Key.space><Key.backspace><Key.space>session.<Key.space><Key.shift><Key.shift><Key.shift>Participants<Key.space>wi;l<Key.backspace><Key.backspace>ll<Key.space>have<Key.space>ample<Key.space>opportunities<Key.space>to<Key.space>ask<Key.space>question,<Key.space>share<Key.space>experience,<Key.space>and<Key.space>receive<Key.space>personalized<Key.space>feedback<Key.space>on<Key.space>their<Key.space>nega<Key.backspace>otiation<Key.space>skills.
Screenshot: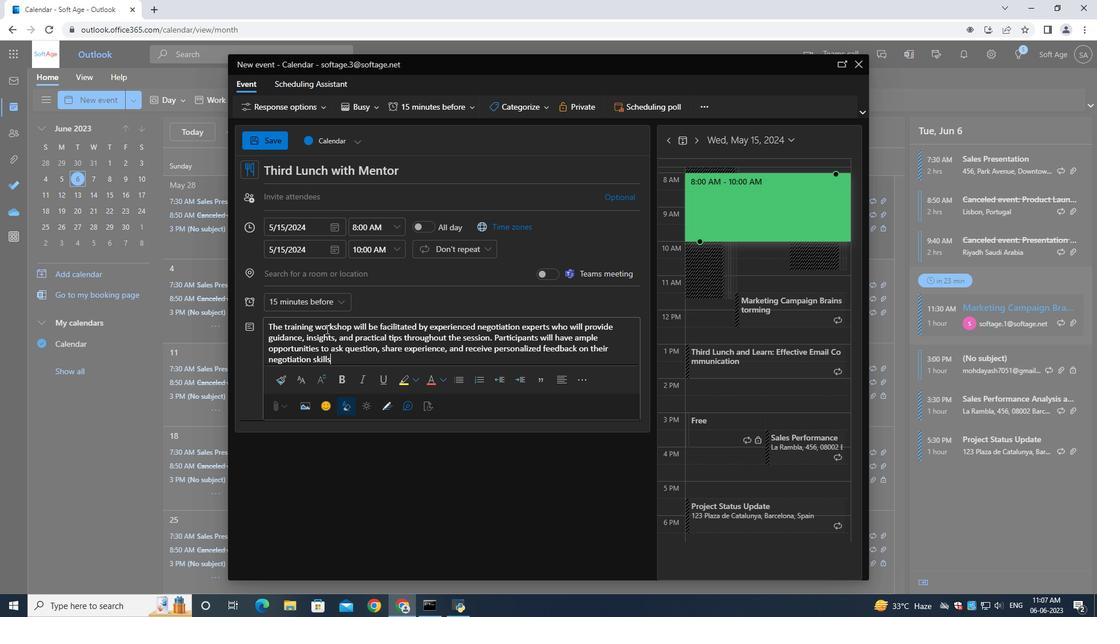 
Action: Mouse moved to (497, 107)
Screenshot: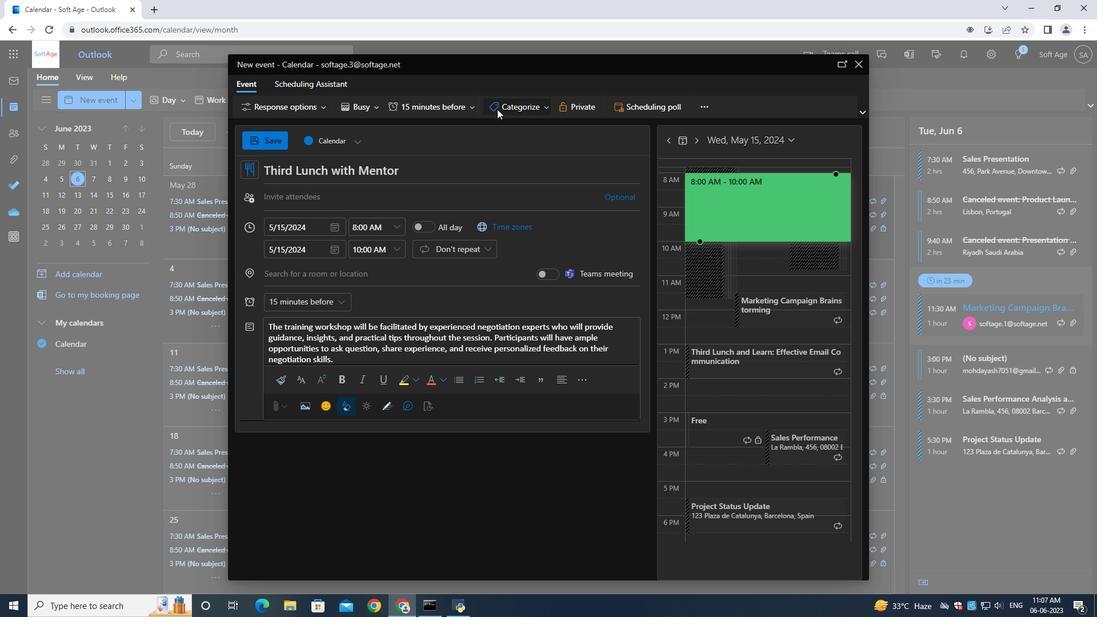 
Action: Mouse pressed left at (497, 107)
Screenshot: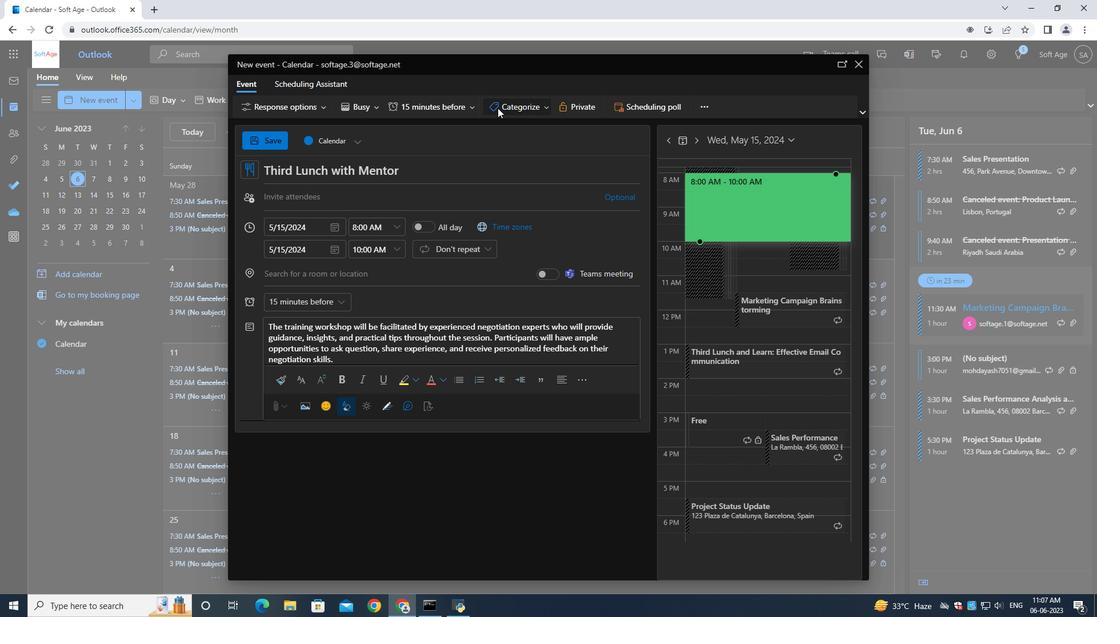 
Action: Mouse moved to (509, 198)
Screenshot: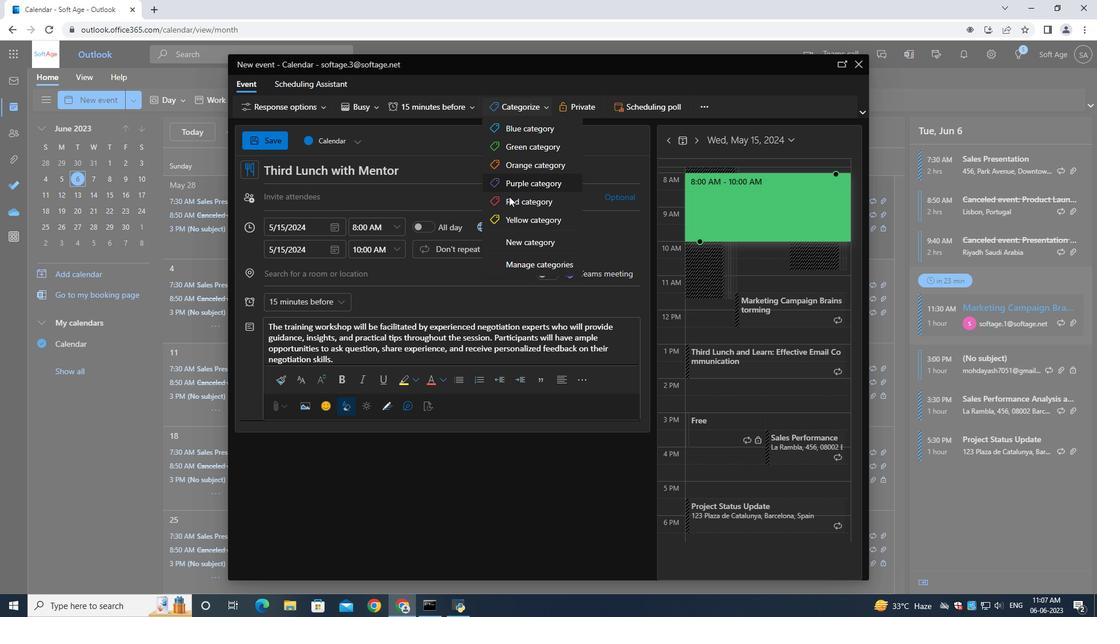 
Action: Mouse pressed left at (509, 198)
Screenshot: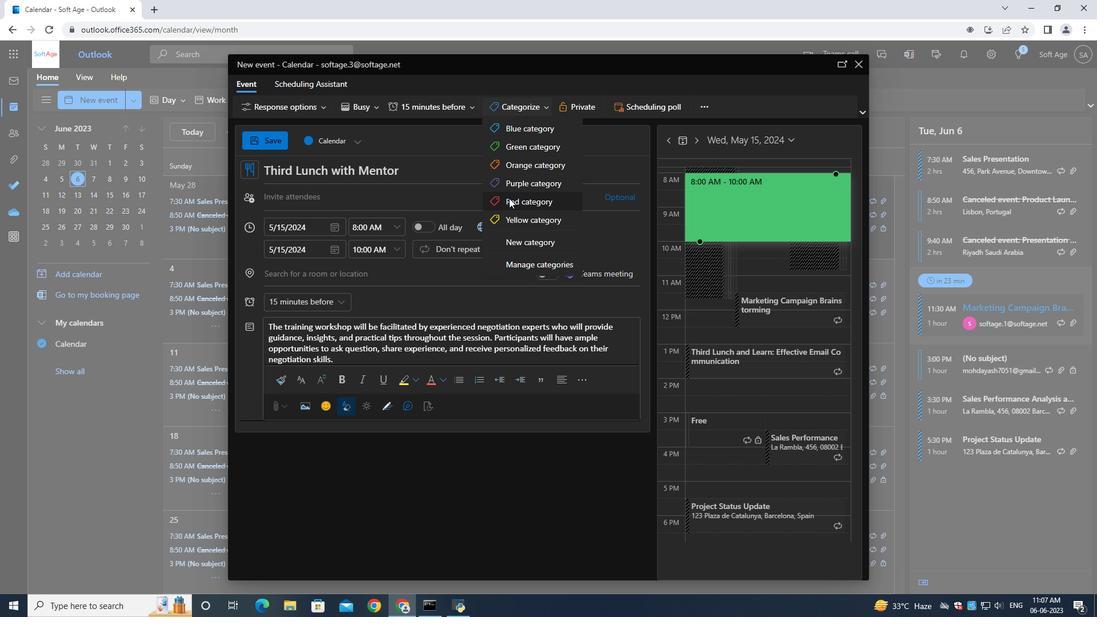 
Action: Mouse moved to (292, 185)
Screenshot: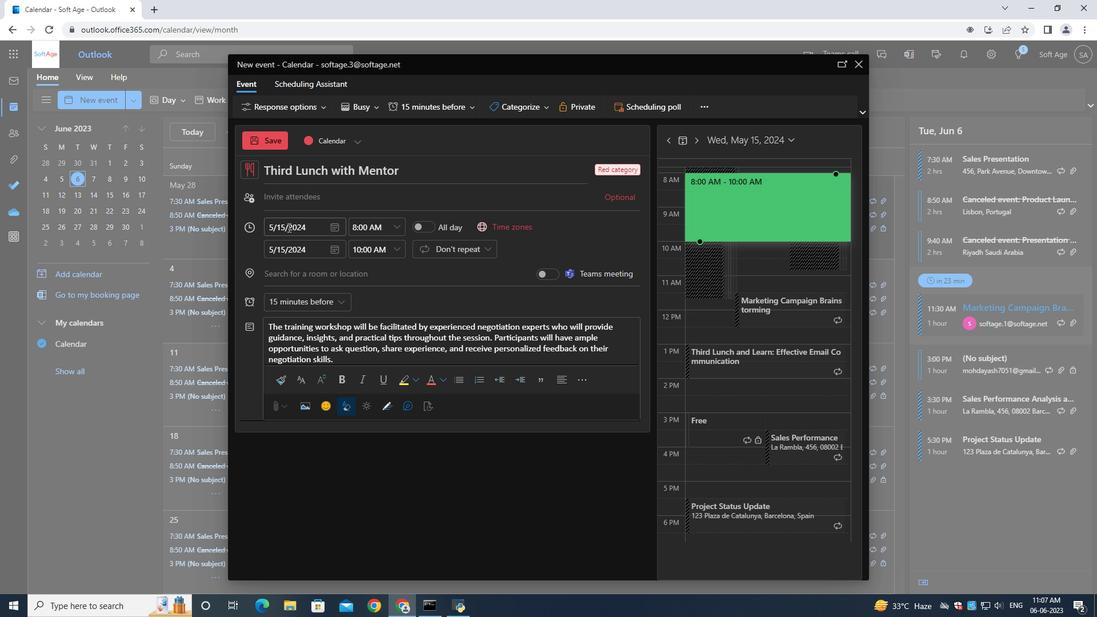 
Action: Mouse pressed left at (292, 185)
Screenshot: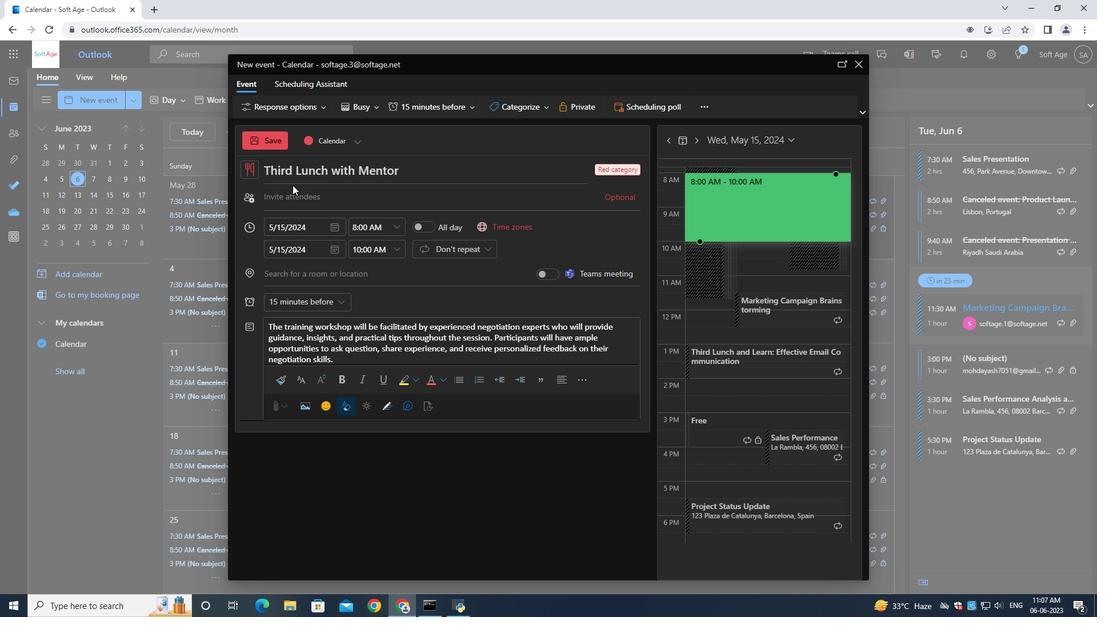 
Action: Mouse moved to (293, 197)
Screenshot: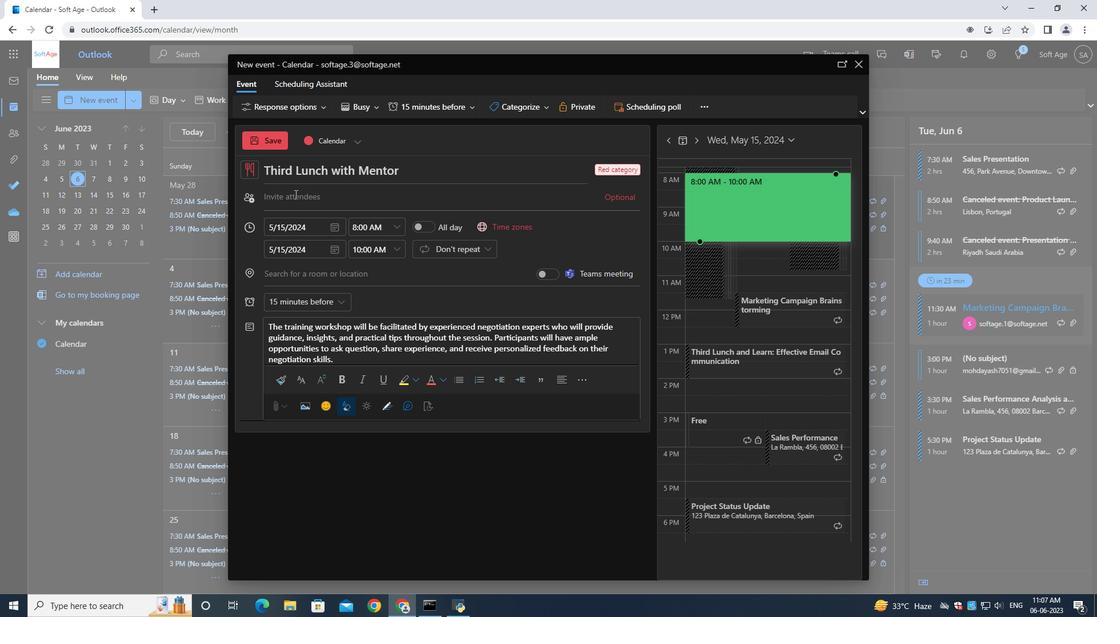 
Action: Mouse pressed left at (293, 197)
Screenshot: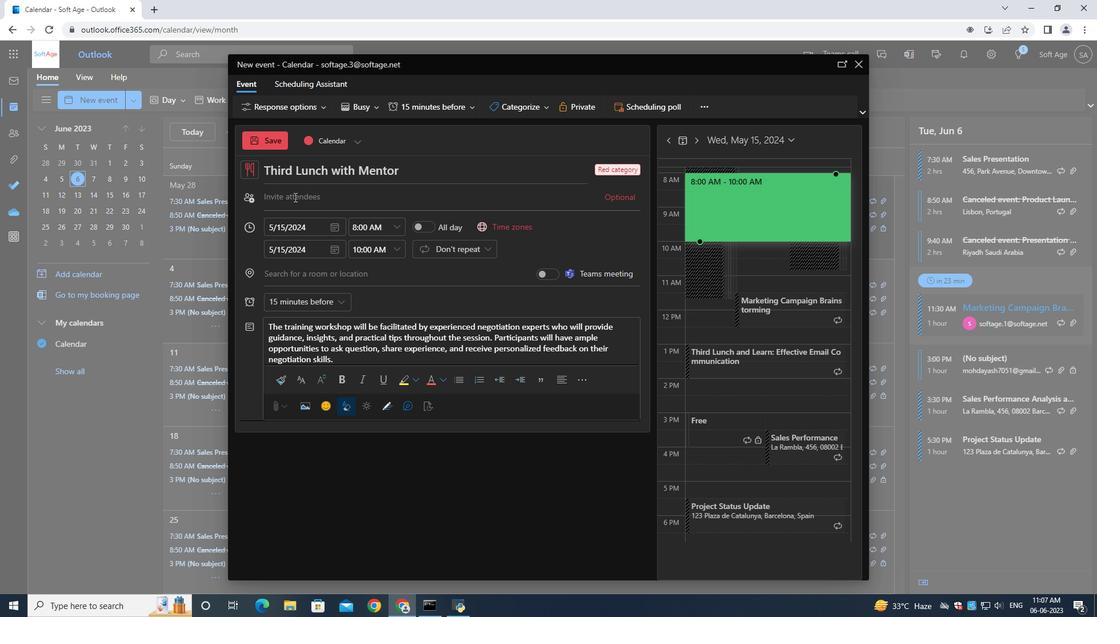 
Action: Mouse moved to (293, 197)
Screenshot: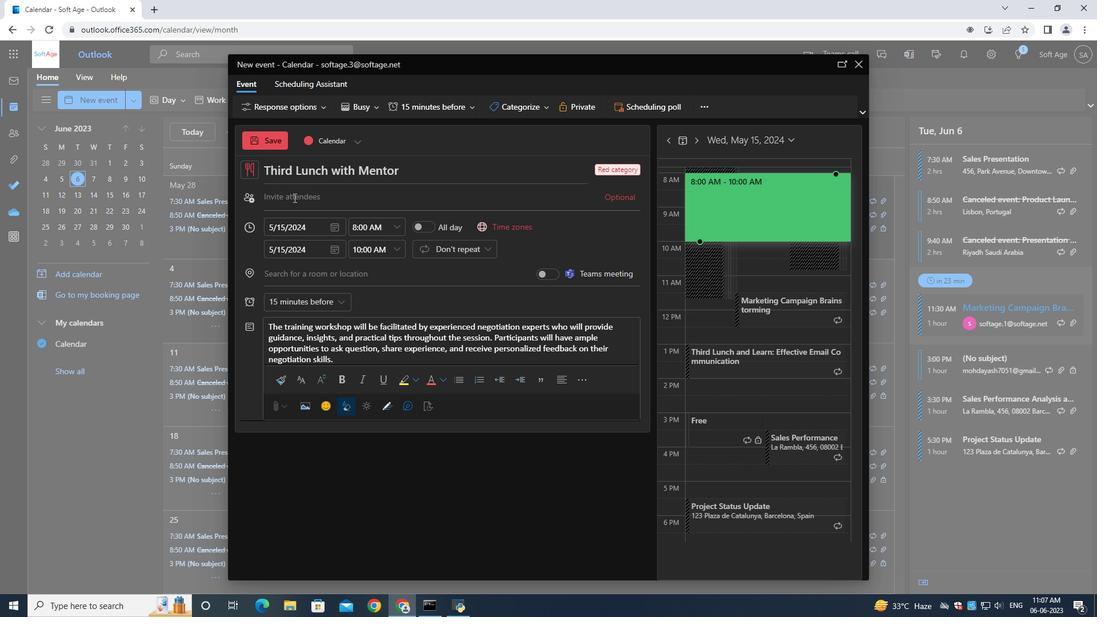 
Action: Key pressed softage.6<Key.shift>@softage.net
Screenshot: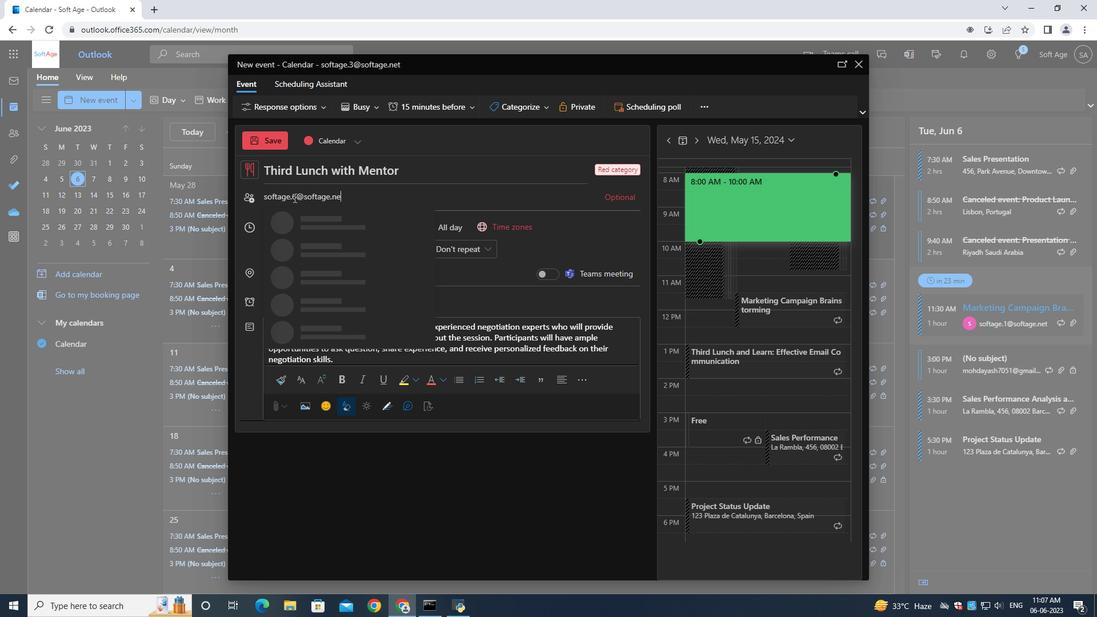 
Action: Mouse moved to (372, 227)
Screenshot: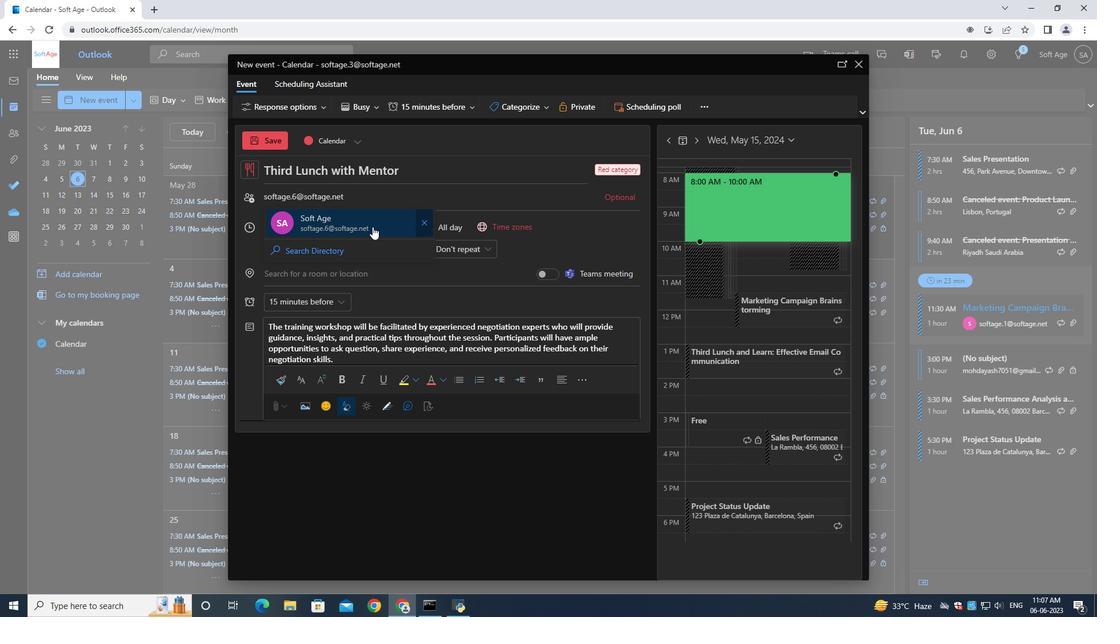 
Action: Mouse pressed left at (372, 227)
Screenshot: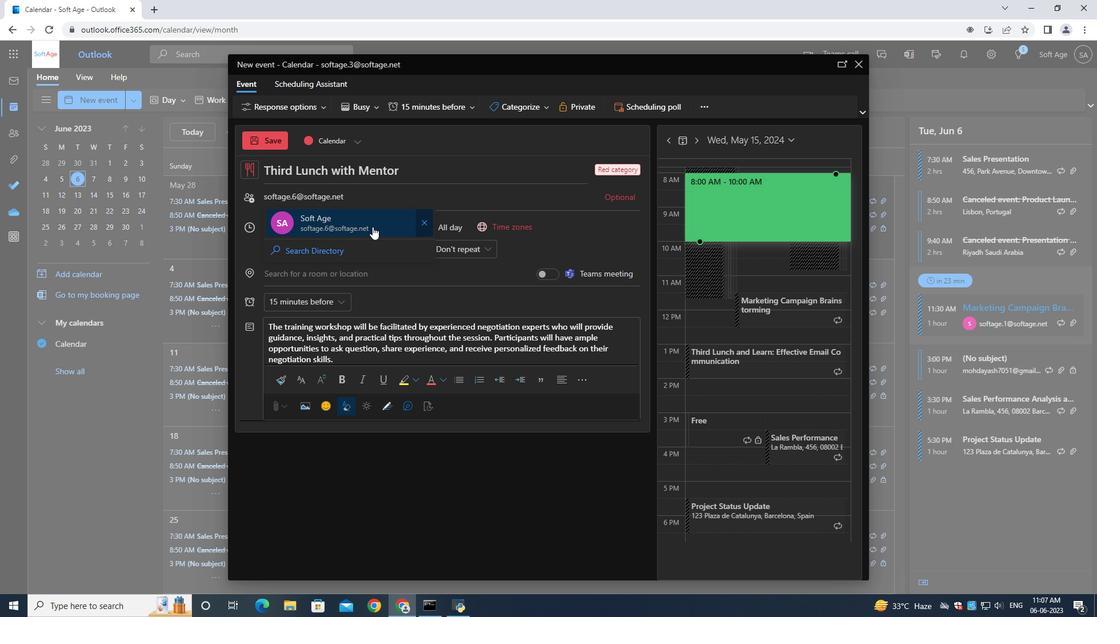 
Action: Mouse moved to (395, 187)
Screenshot: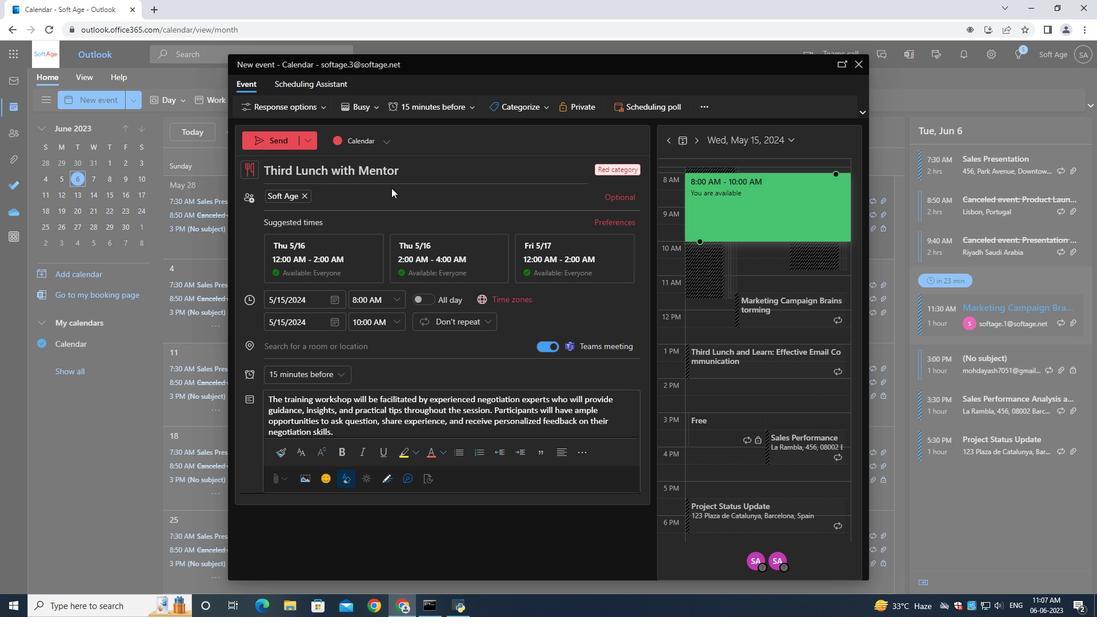
Action: Key pressed softage.7<Key.shift>@softage.net
Screenshot: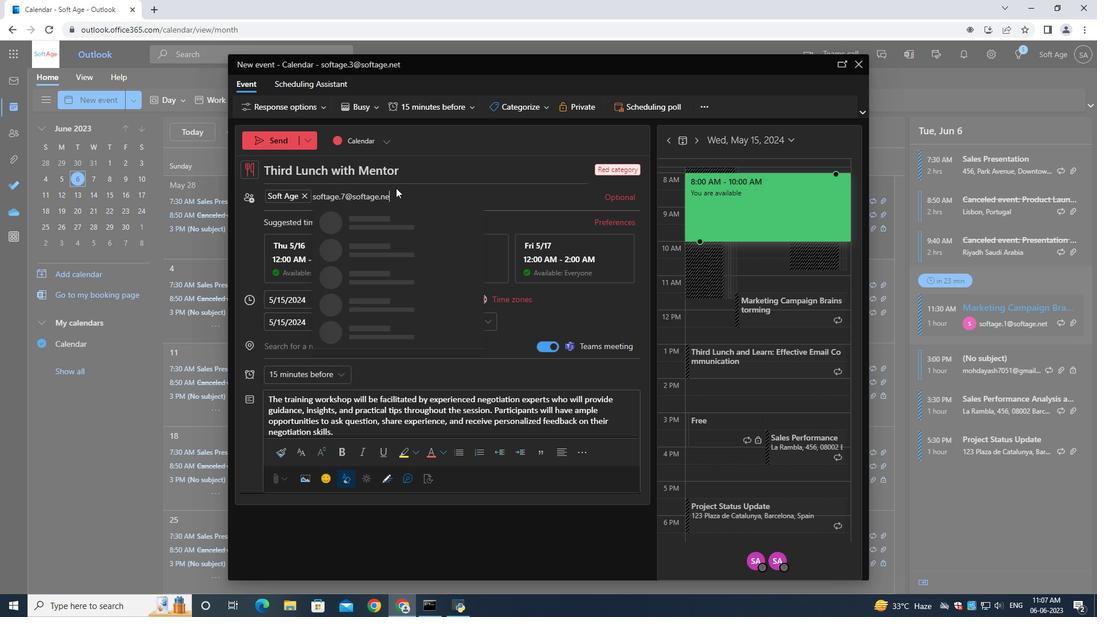 
Action: Mouse moved to (403, 214)
Screenshot: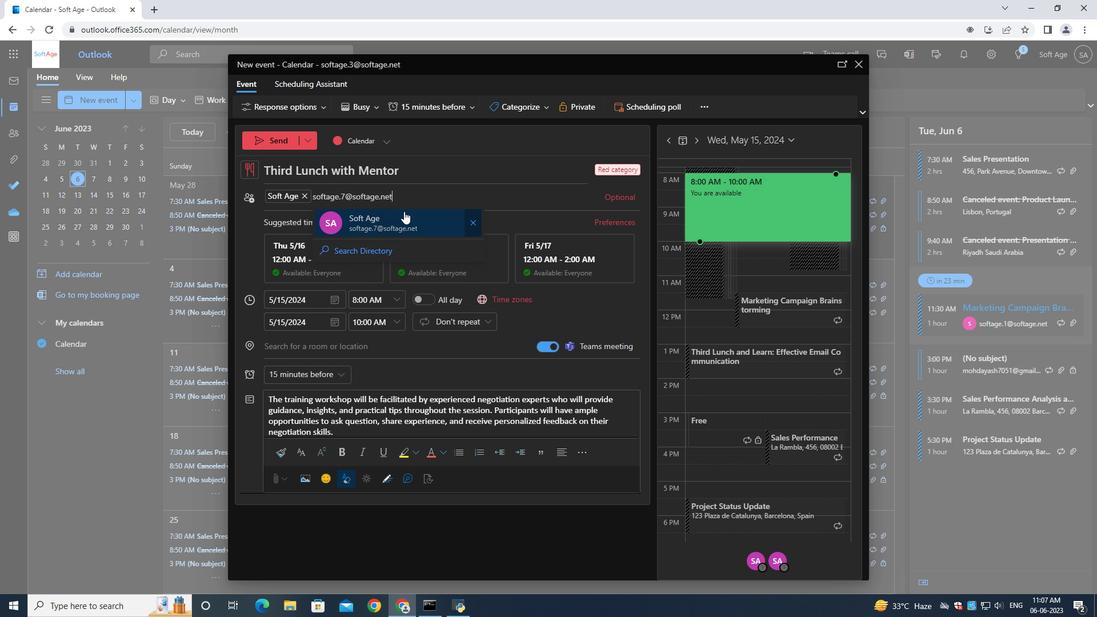 
Action: Mouse pressed left at (403, 214)
Screenshot: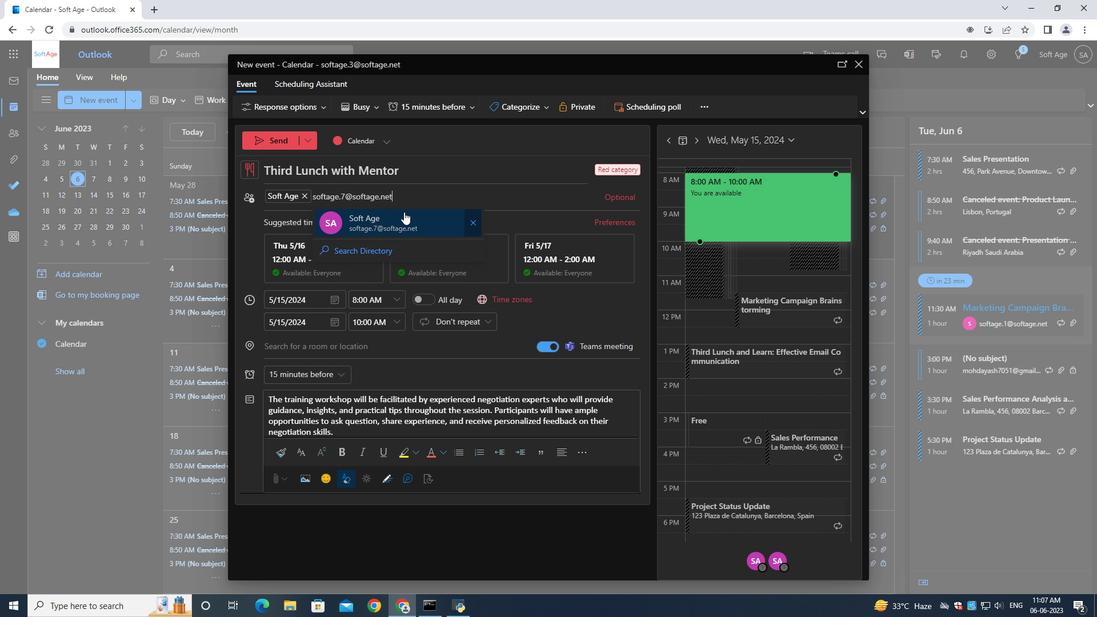 
Action: Mouse moved to (299, 371)
Screenshot: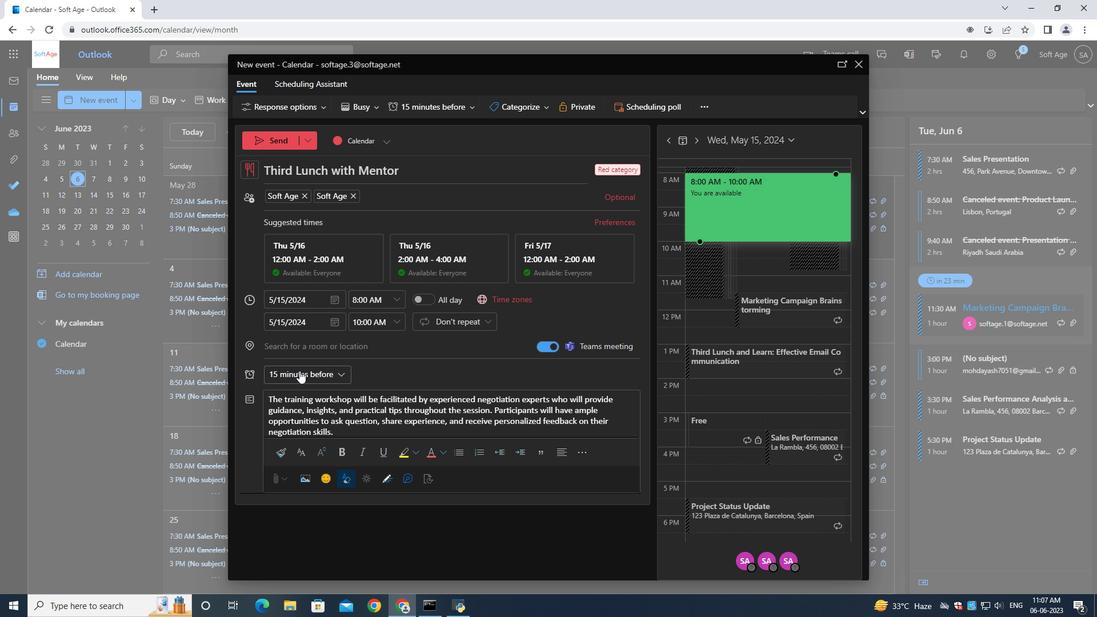 
Action: Mouse pressed left at (299, 371)
Screenshot: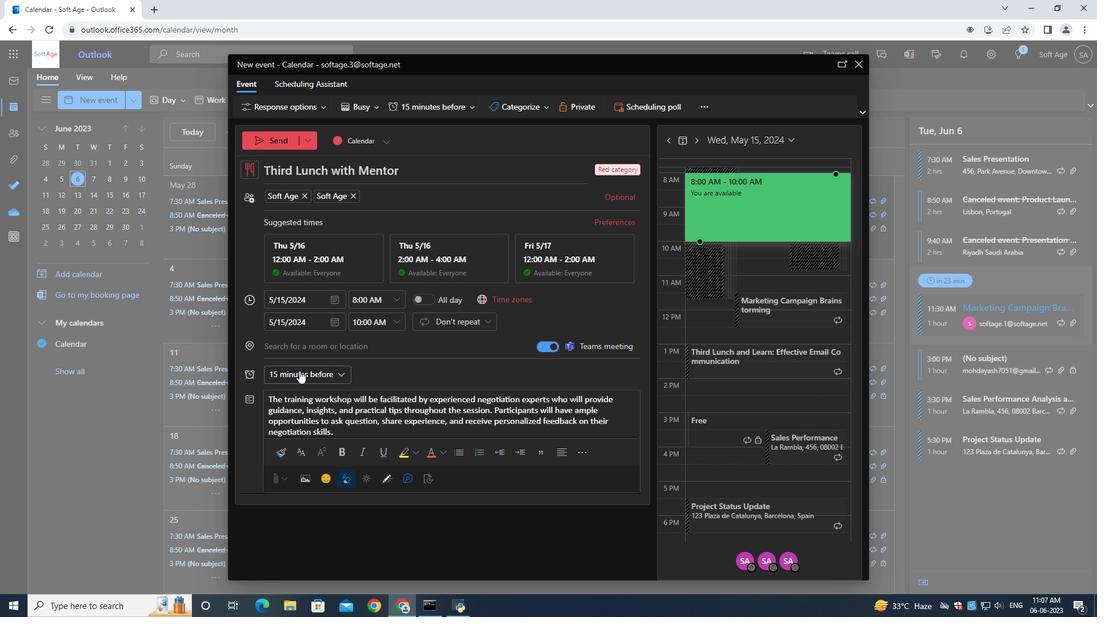 
Action: Mouse moved to (303, 259)
Screenshot: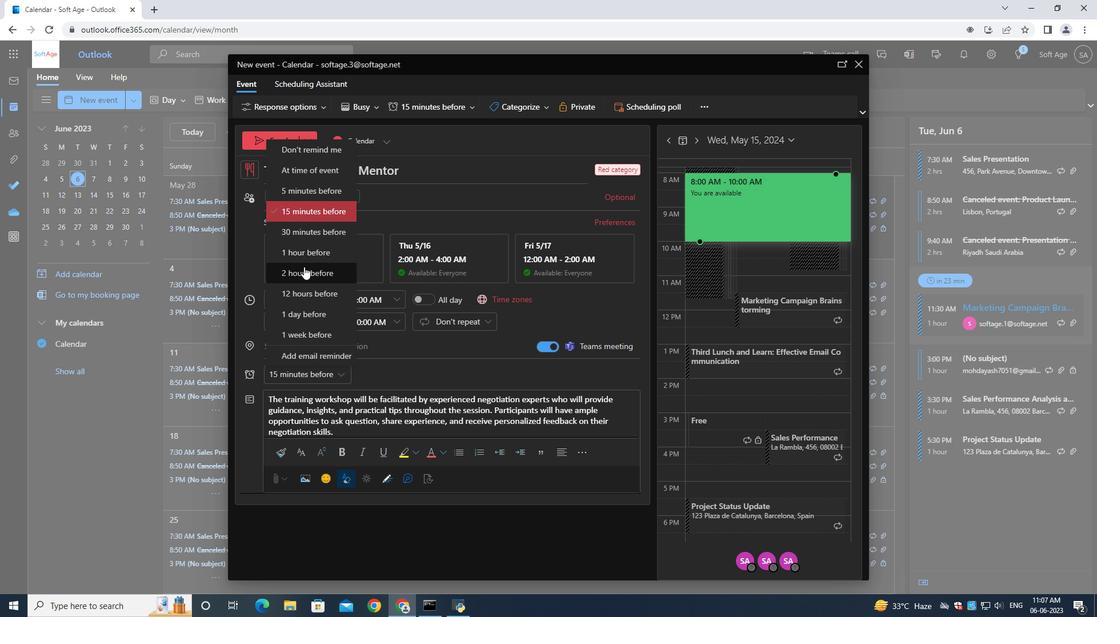 
Action: Mouse pressed left at (303, 259)
Screenshot: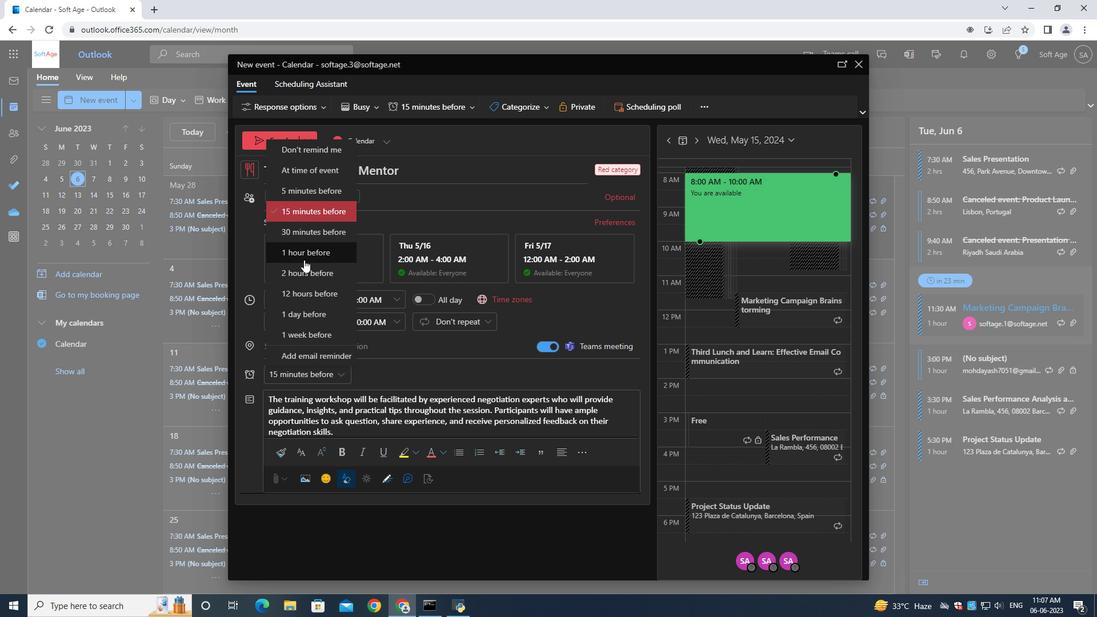 
Action: Mouse moved to (283, 147)
Screenshot: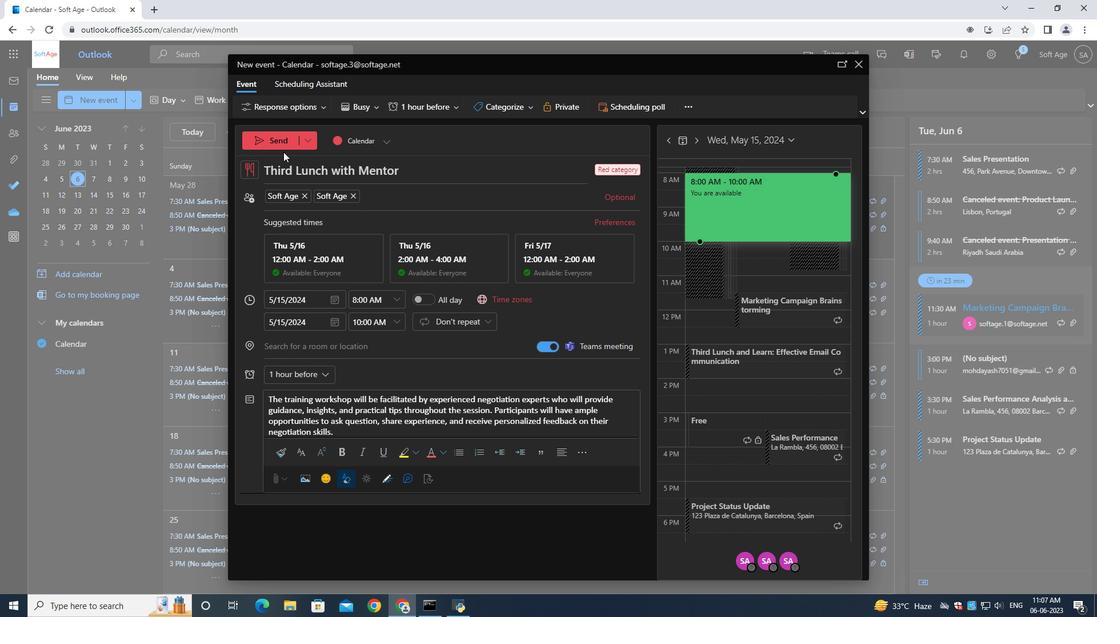 
Action: Mouse pressed left at (283, 147)
Screenshot: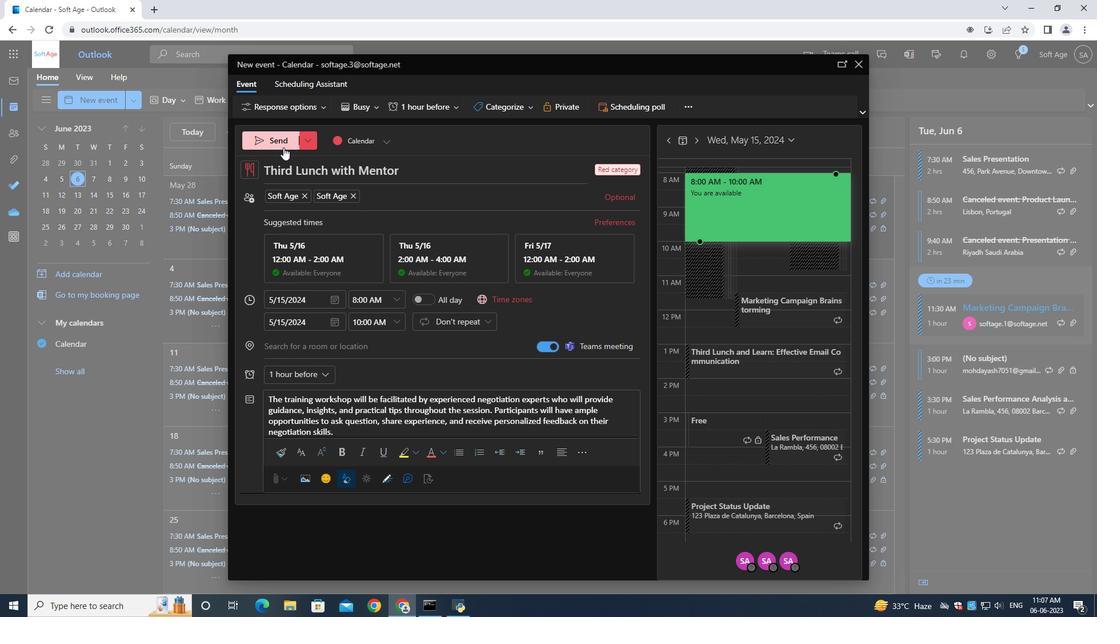 
Action: Mouse moved to (289, 141)
Screenshot: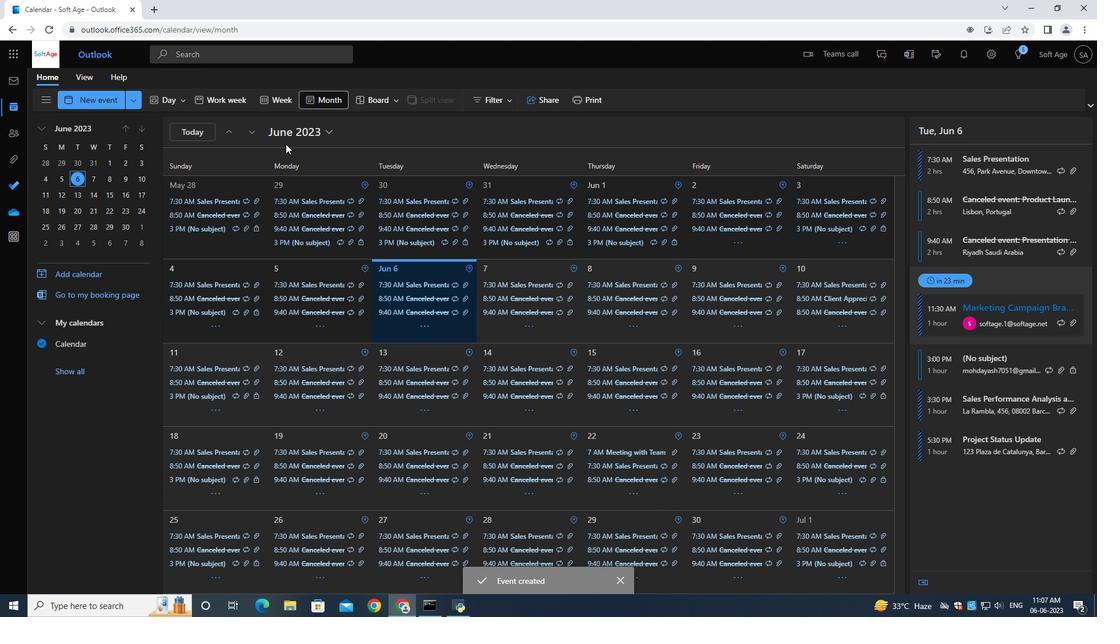 
